 Task: Find an Airbnb in Itapetinga, Brazil for 7 guests from 10th to 15th July, with 4 bedrooms, 7 beds, 4 bathrooms, WiFi, free parking, TV, and a price range of ₹10,000 to ₹15,000.
Action: Mouse moved to (578, 91)
Screenshot: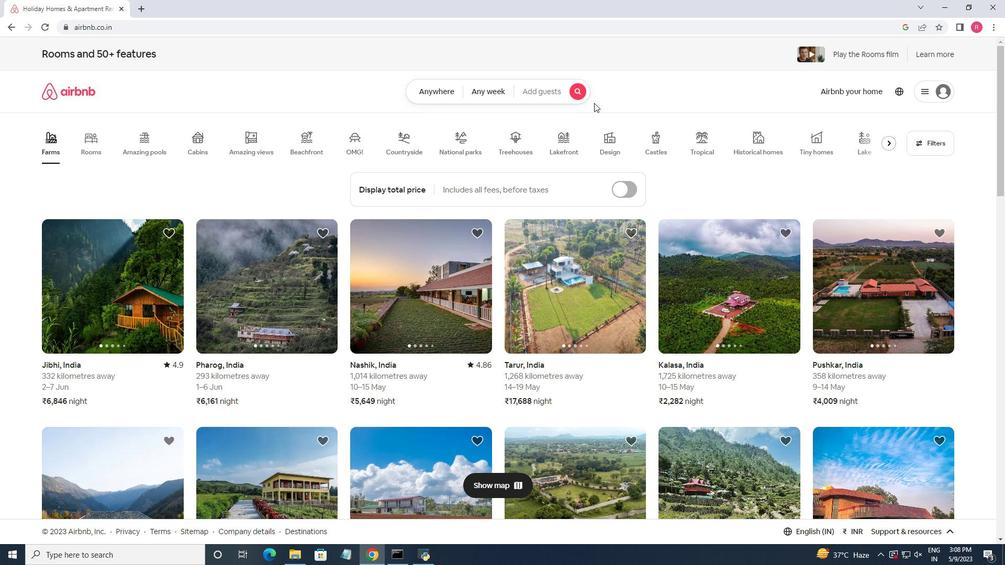 
Action: Mouse pressed left at (578, 91)
Screenshot: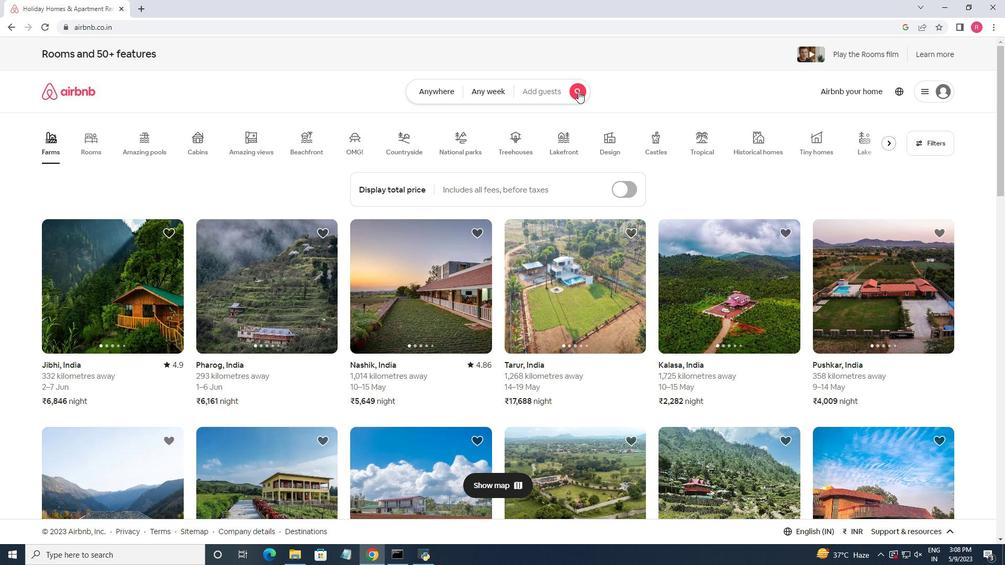 
Action: Mouse moved to (364, 130)
Screenshot: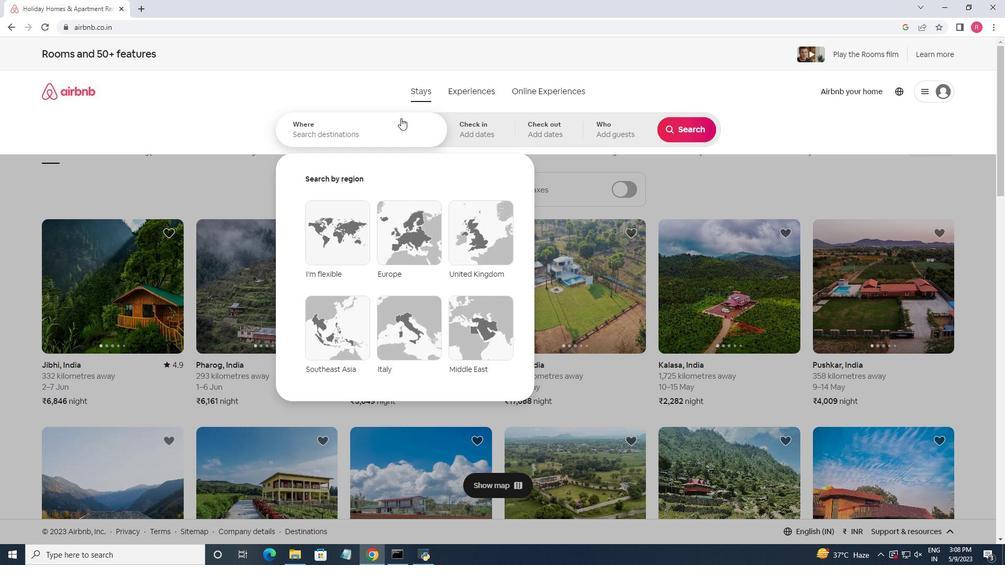 
Action: Mouse pressed left at (364, 130)
Screenshot: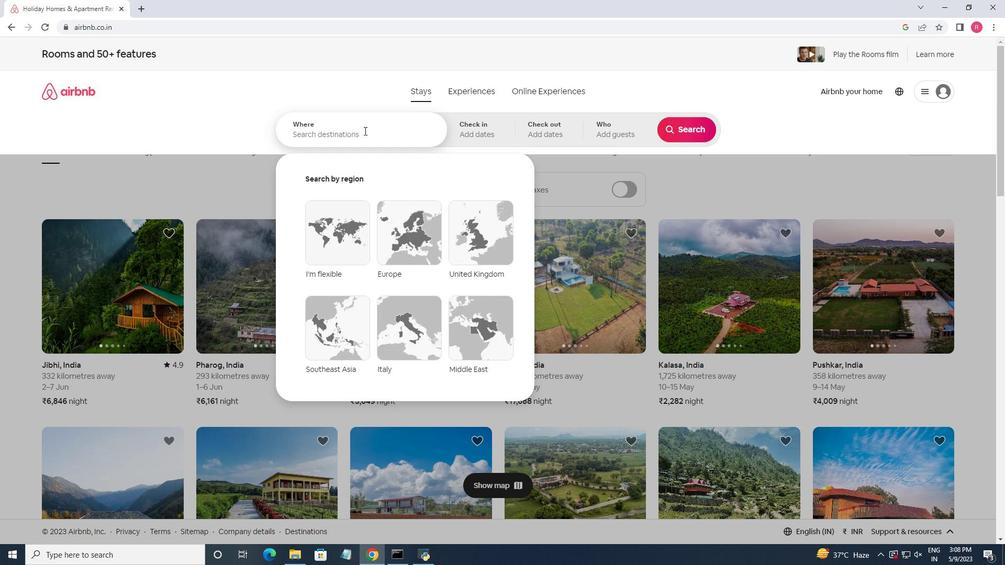 
Action: Key pressed <Key.shift><Key.shift><Key.shift><Key.shift><Key.shift><Key.shift><Key.shift><Key.shift><Key.shift><Key.shift><Key.shift><Key.shift><Key.shift><Key.shift><Key.shift><Key.shift><Key.shift>Itapetinga,<Key.space><Key.shift>Brazil
Screenshot: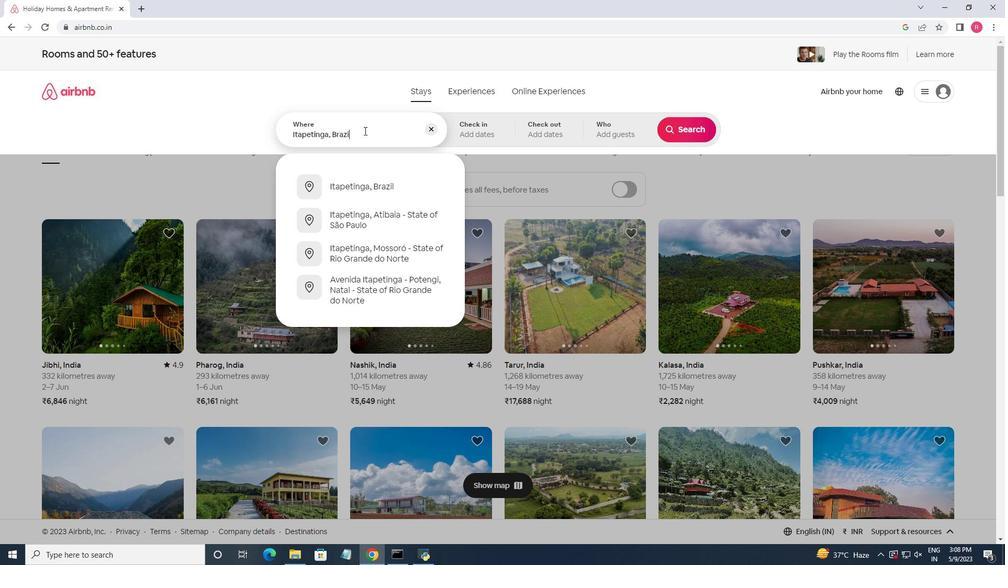 
Action: Mouse moved to (370, 182)
Screenshot: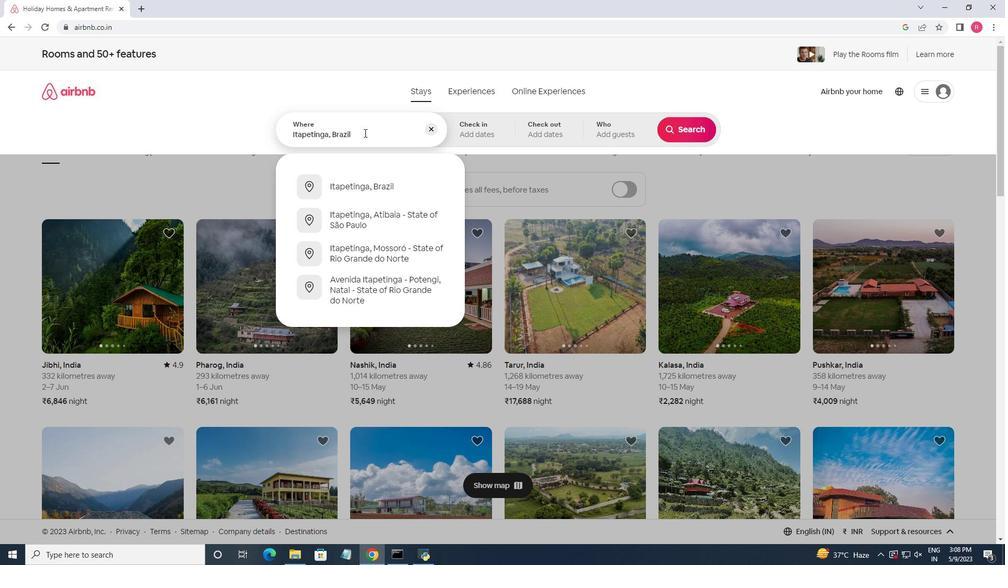 
Action: Mouse pressed left at (370, 182)
Screenshot: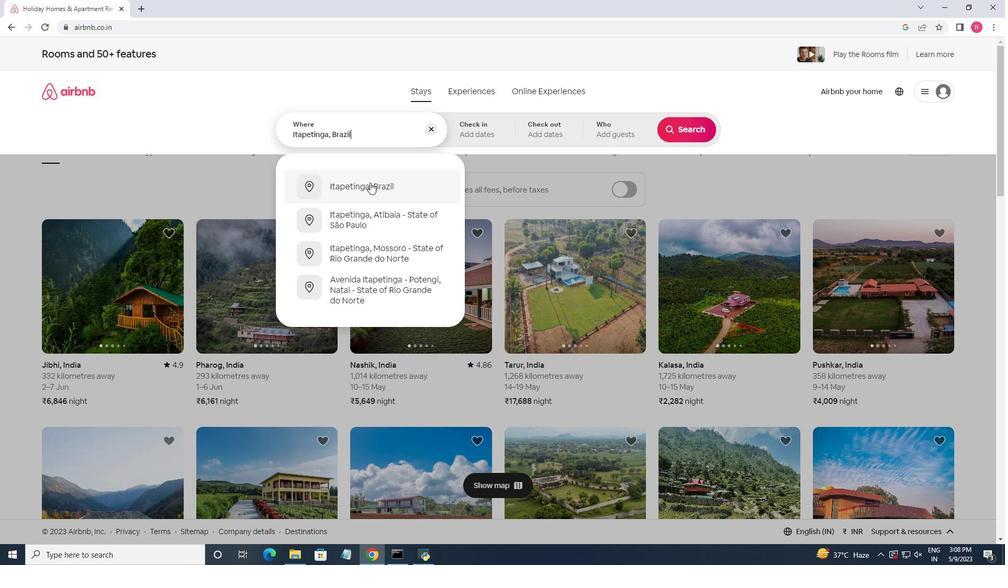 
Action: Mouse moved to (678, 215)
Screenshot: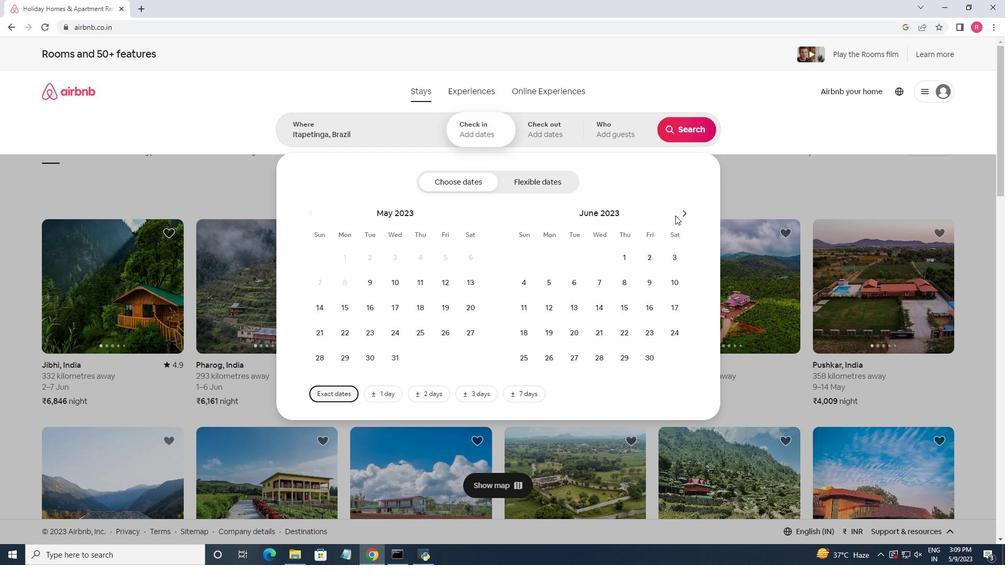 
Action: Mouse pressed left at (678, 215)
Screenshot: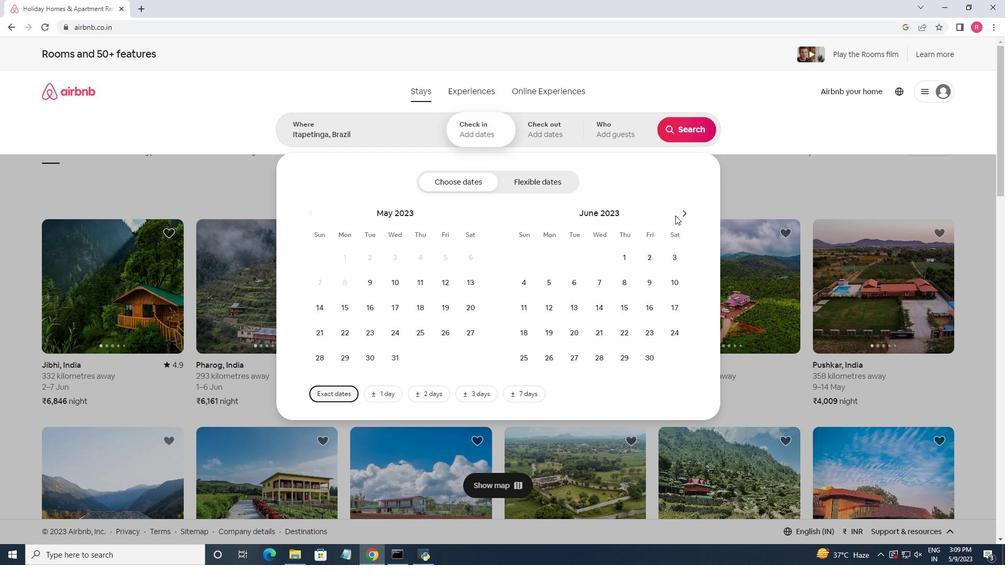 
Action: Mouse moved to (547, 311)
Screenshot: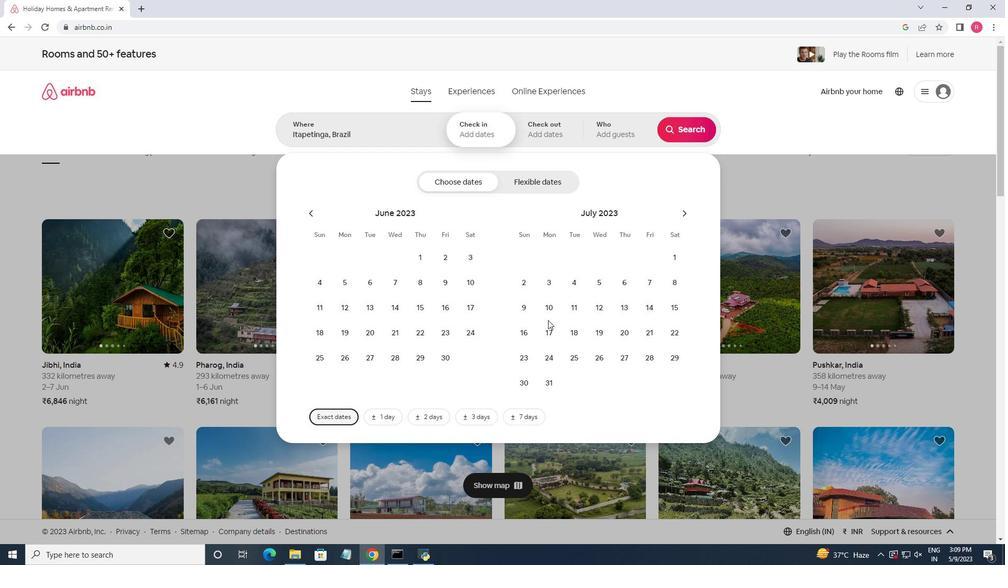 
Action: Mouse pressed left at (547, 311)
Screenshot: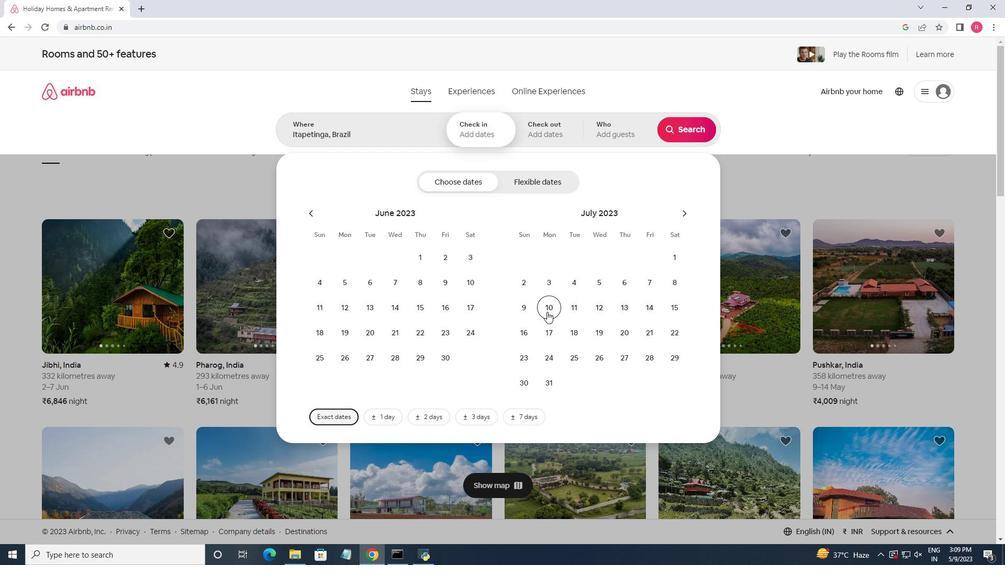 
Action: Mouse moved to (668, 305)
Screenshot: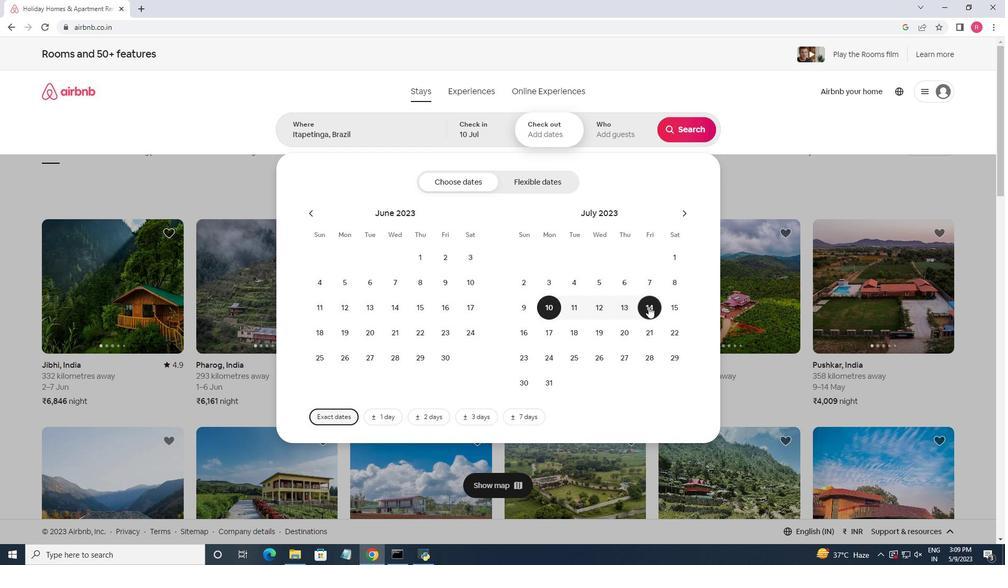 
Action: Mouse pressed left at (668, 305)
Screenshot: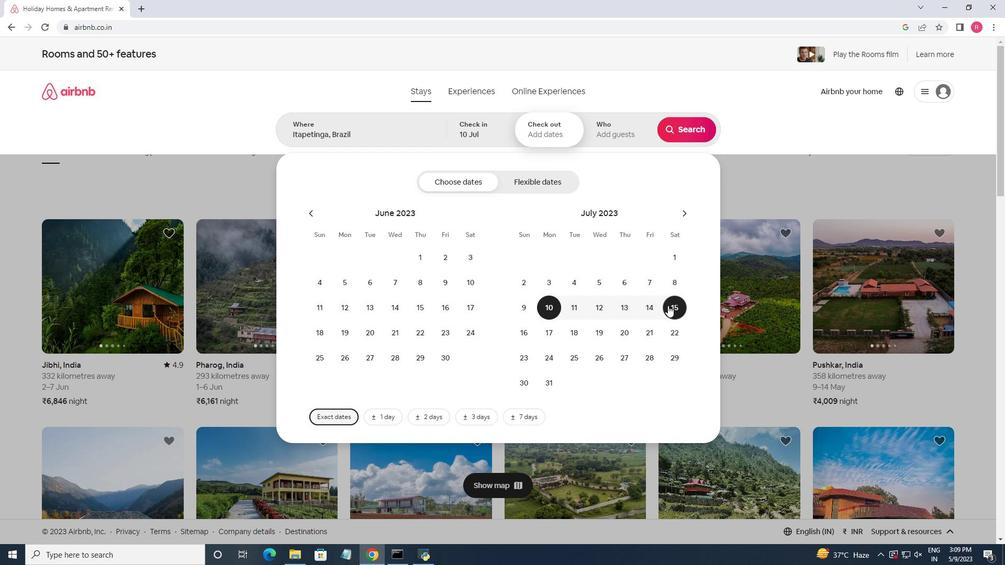 
Action: Mouse moved to (616, 134)
Screenshot: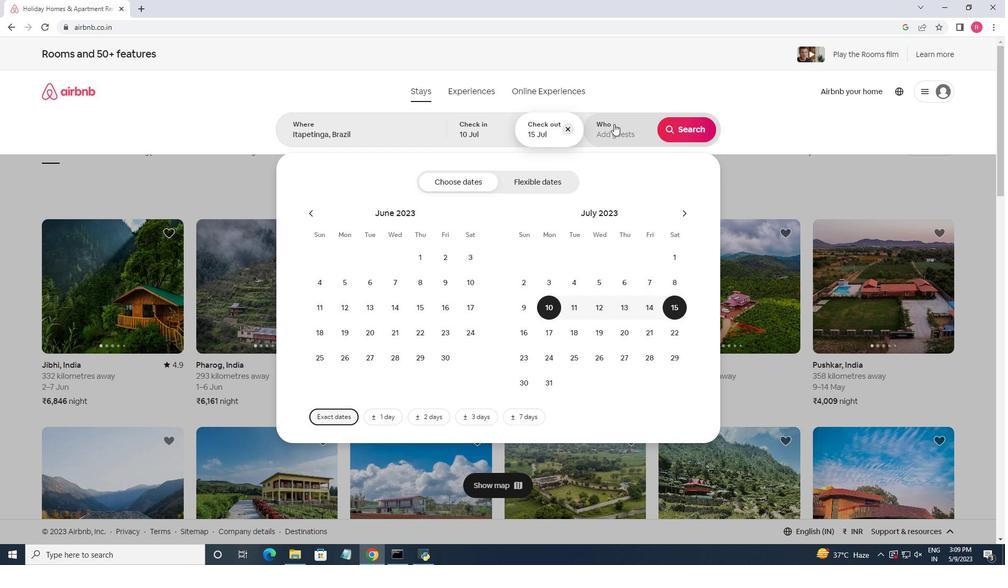 
Action: Mouse pressed left at (616, 134)
Screenshot: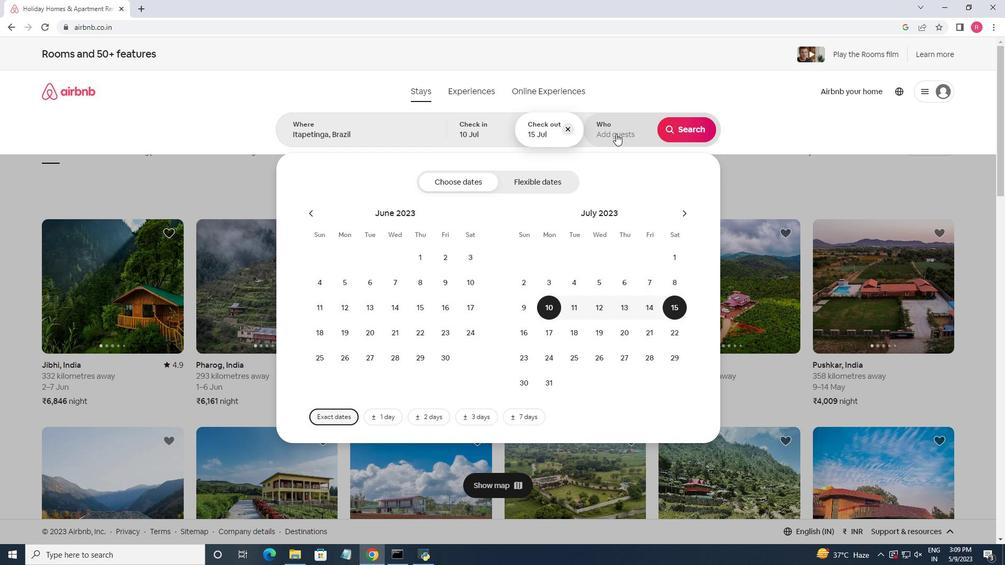 
Action: Mouse moved to (685, 187)
Screenshot: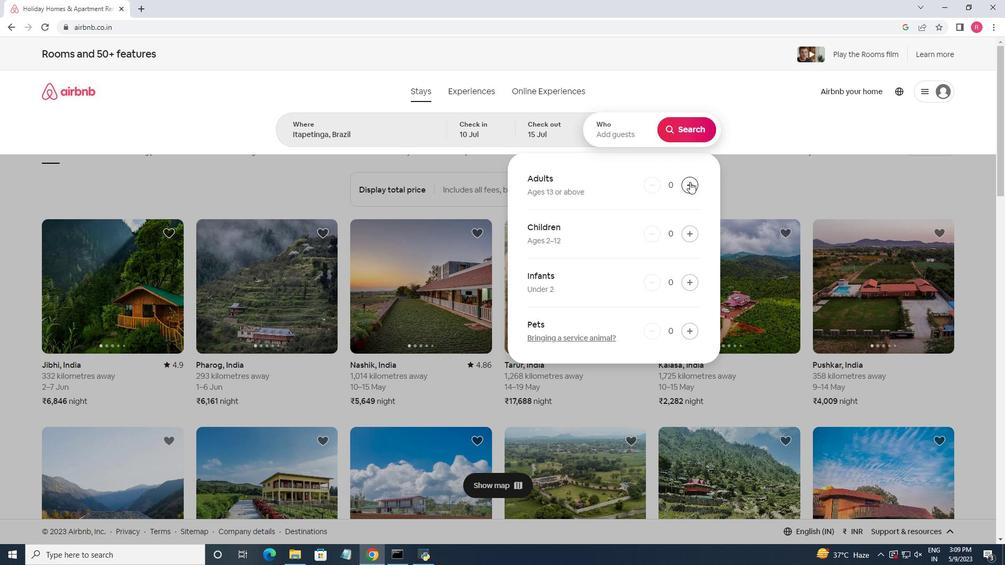 
Action: Mouse pressed left at (685, 187)
Screenshot: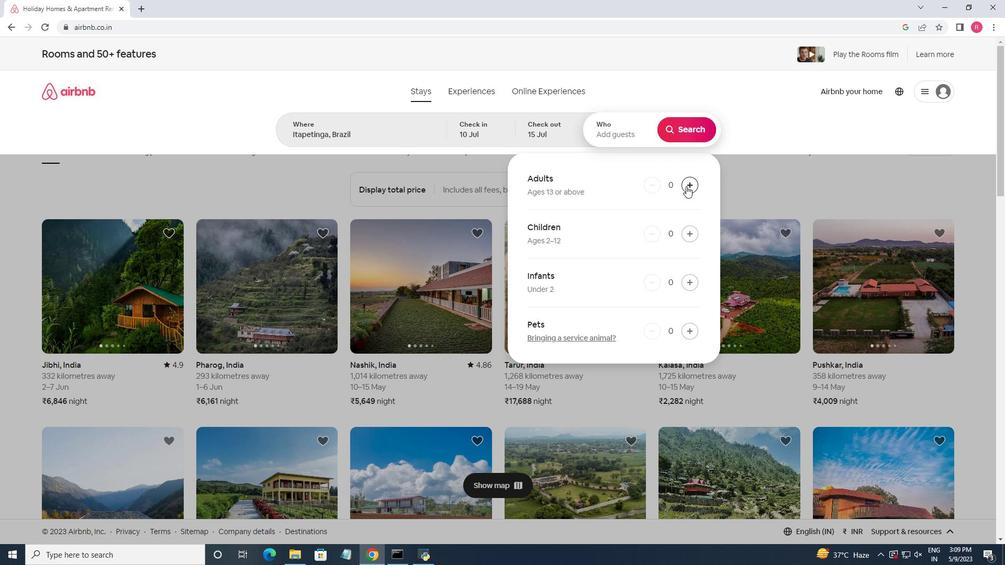 
Action: Mouse pressed left at (685, 187)
Screenshot: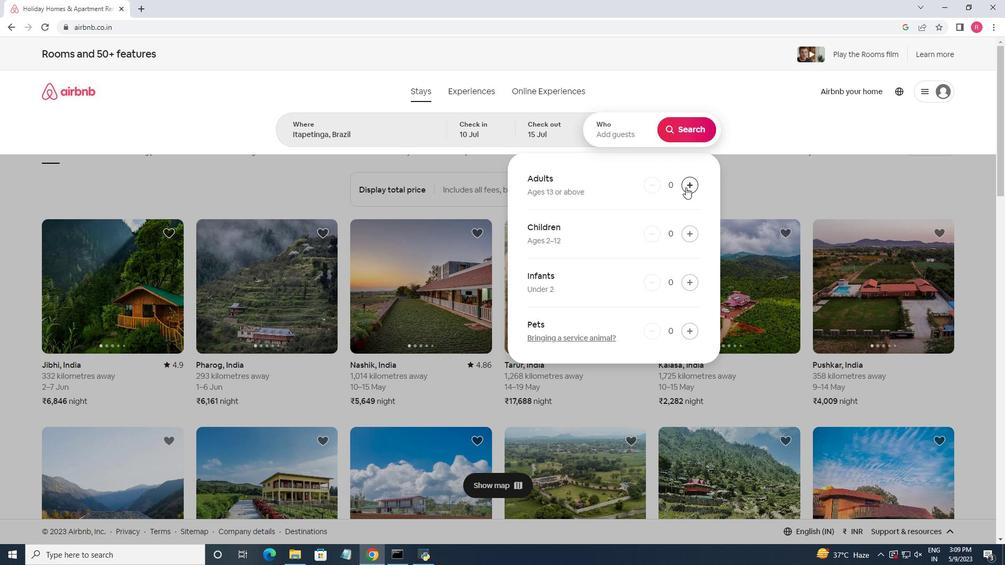 
Action: Mouse pressed left at (685, 187)
Screenshot: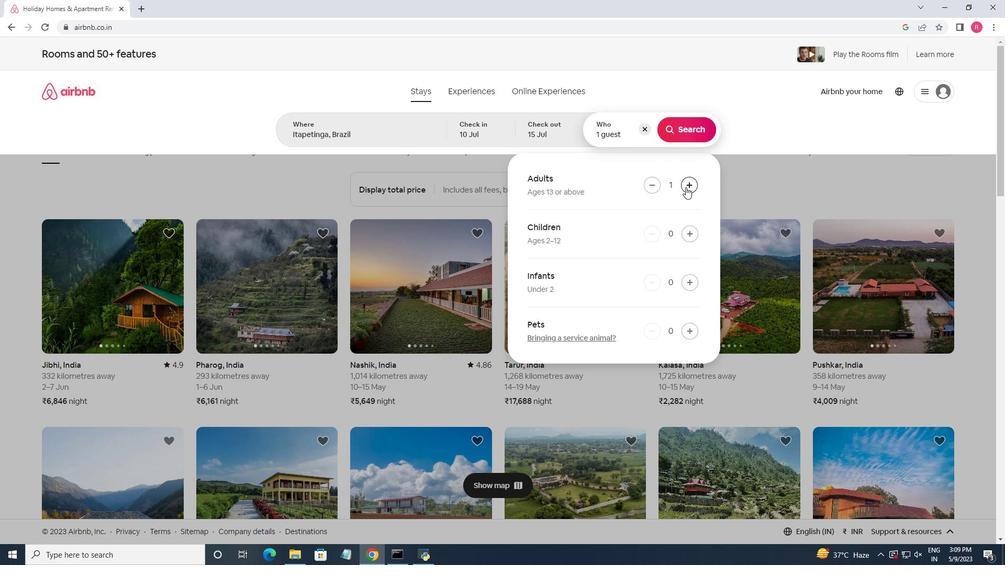 
Action: Mouse pressed left at (685, 187)
Screenshot: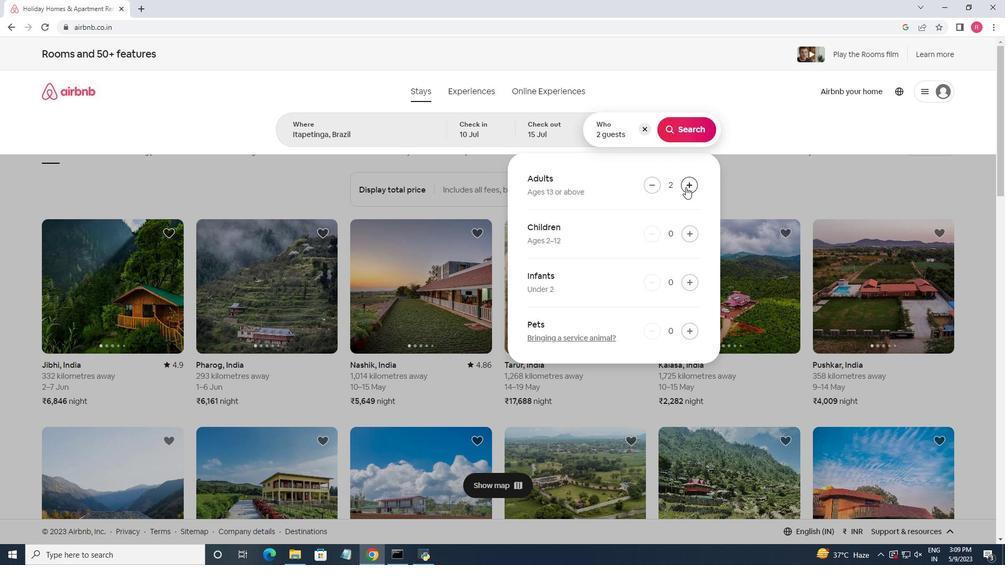 
Action: Mouse pressed left at (685, 187)
Screenshot: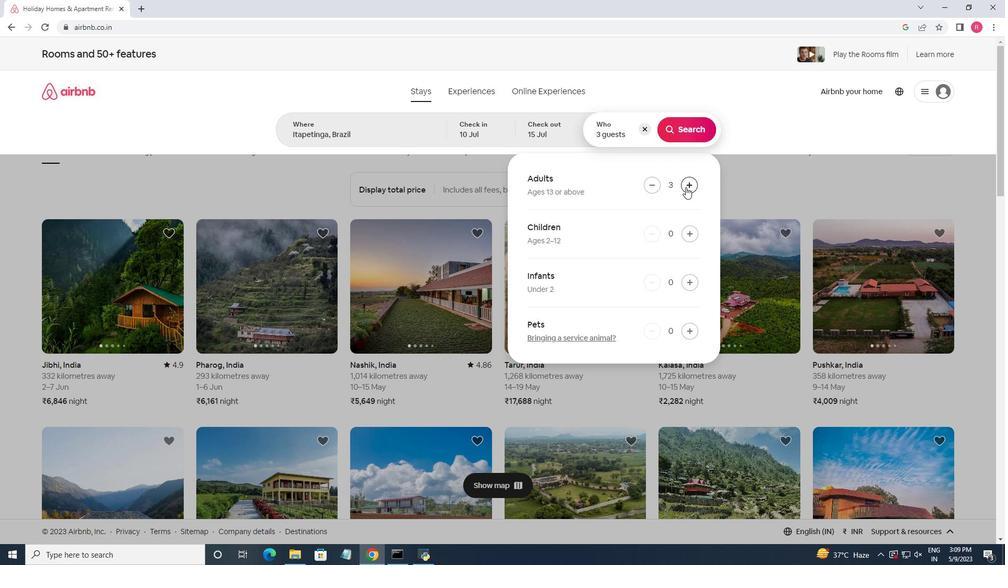 
Action: Mouse pressed left at (685, 187)
Screenshot: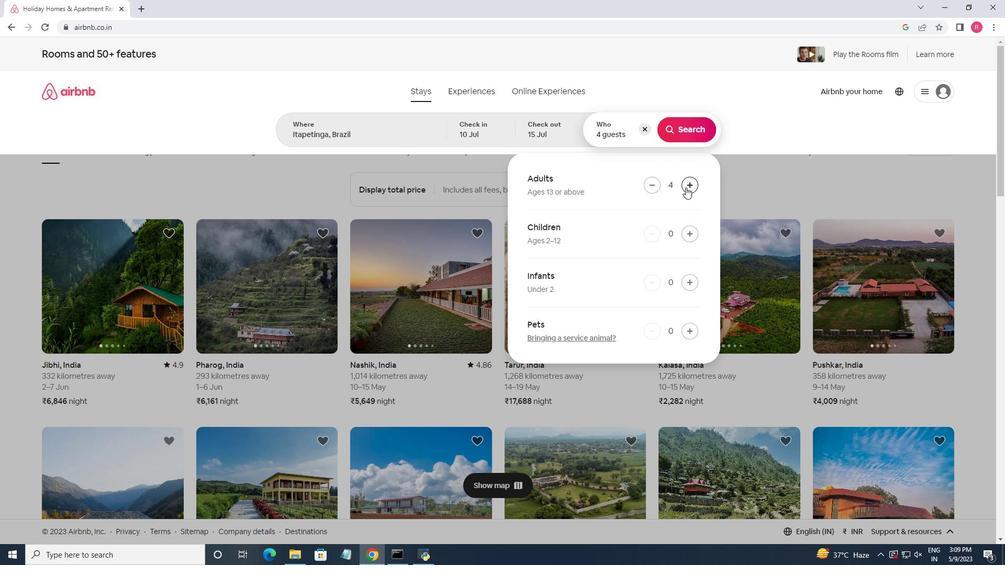 
Action: Mouse pressed left at (685, 187)
Screenshot: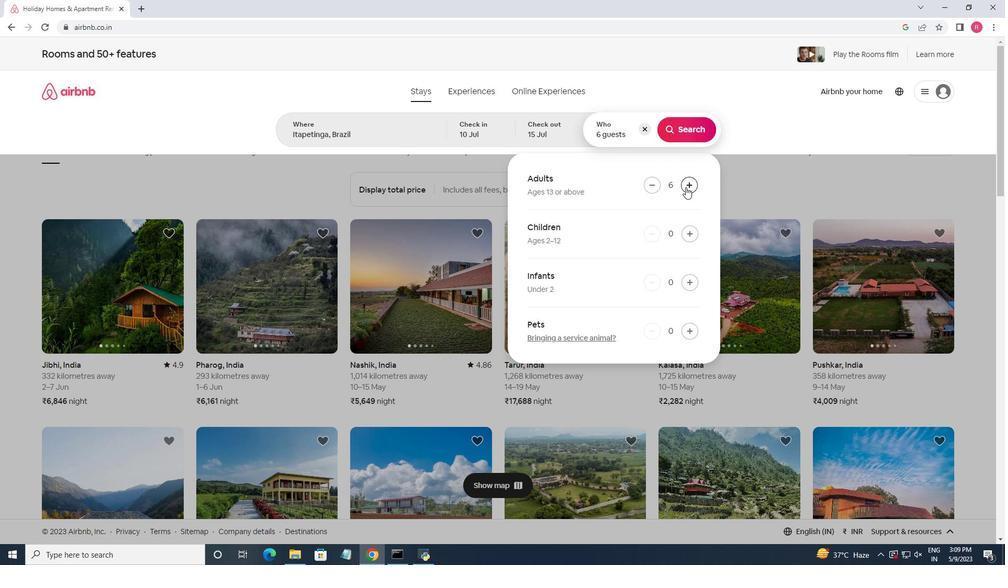 
Action: Mouse moved to (692, 136)
Screenshot: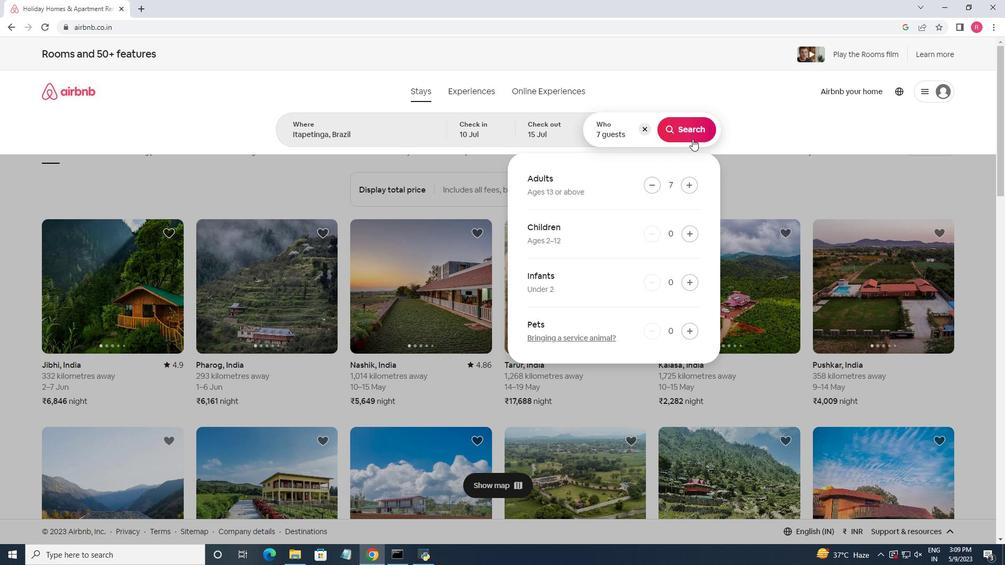 
Action: Mouse pressed left at (692, 136)
Screenshot: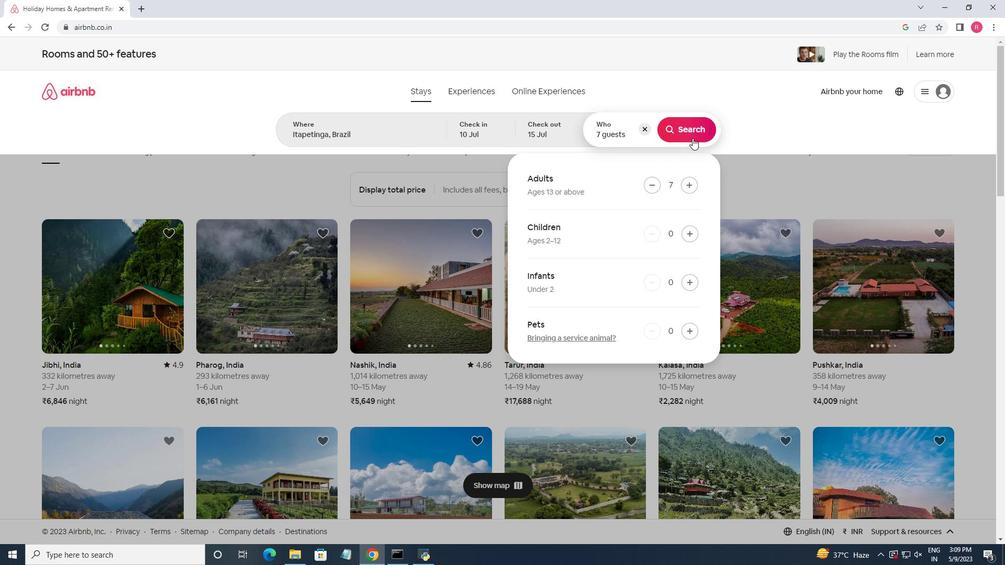 
Action: Mouse moved to (973, 101)
Screenshot: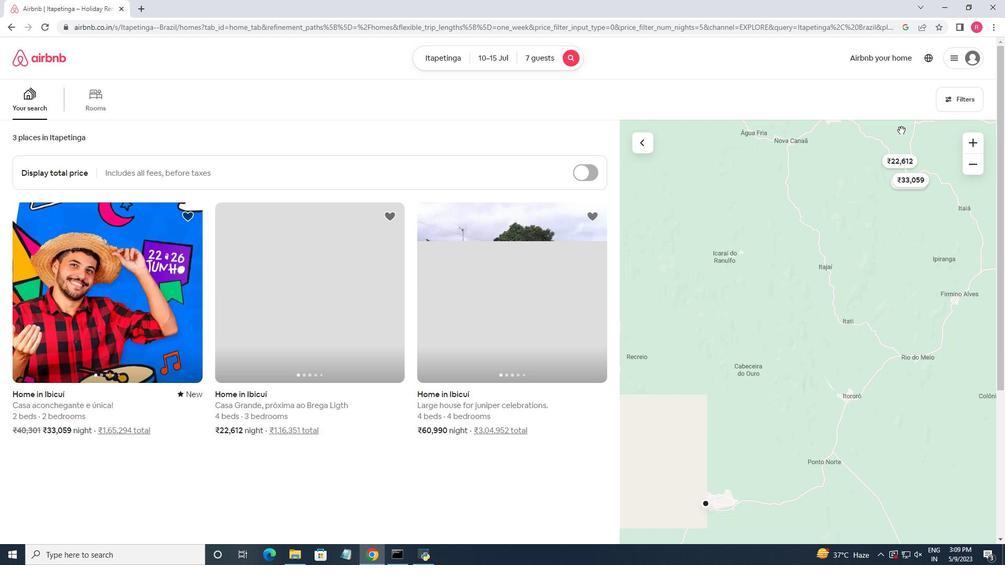 
Action: Mouse pressed left at (973, 101)
Screenshot: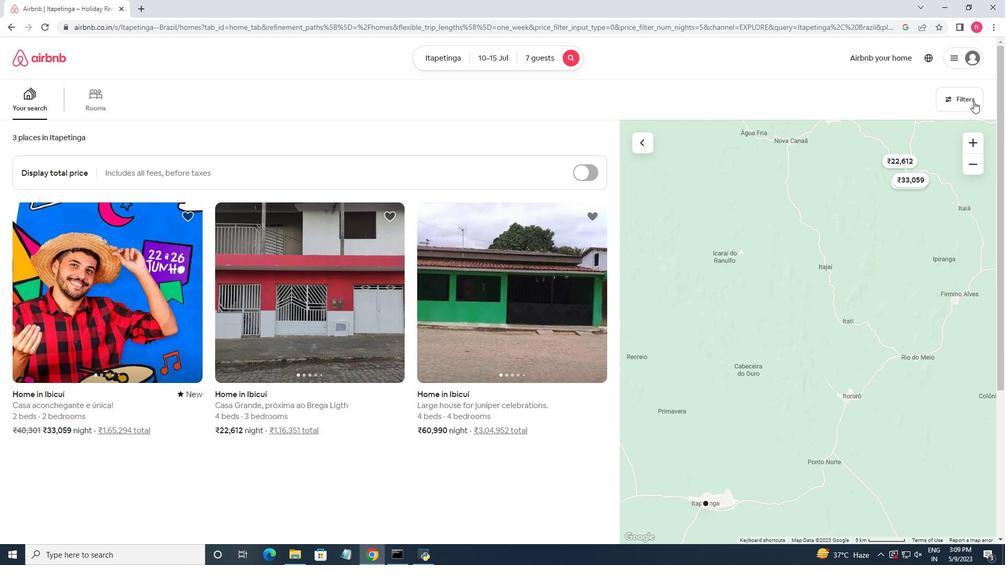 
Action: Mouse moved to (400, 349)
Screenshot: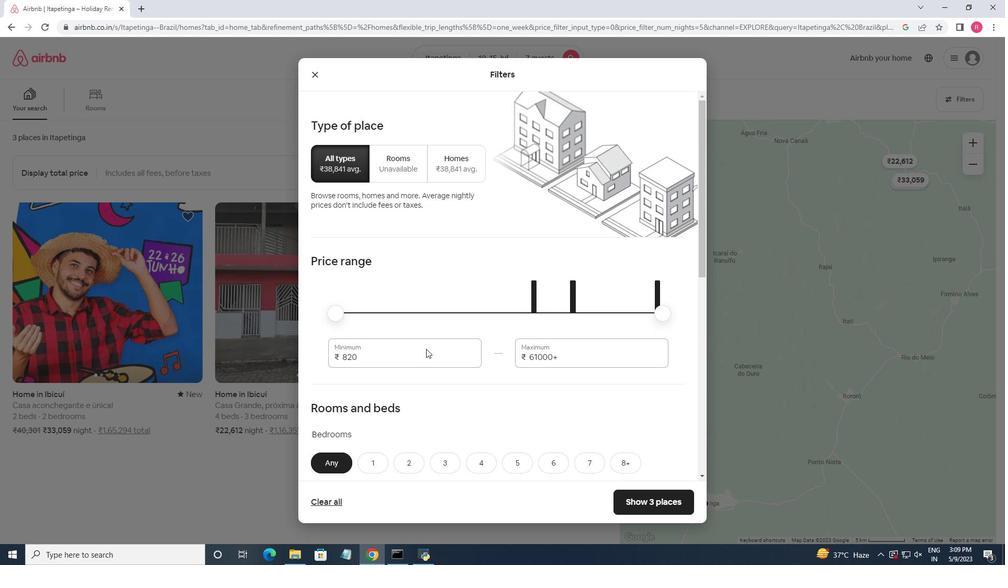 
Action: Mouse pressed left at (400, 349)
Screenshot: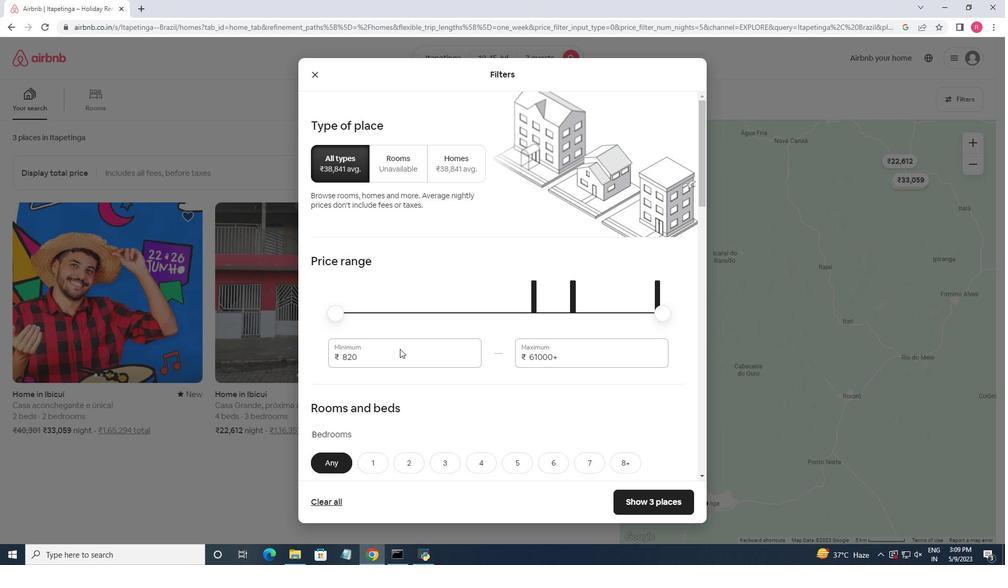 
Action: Mouse pressed left at (400, 349)
Screenshot: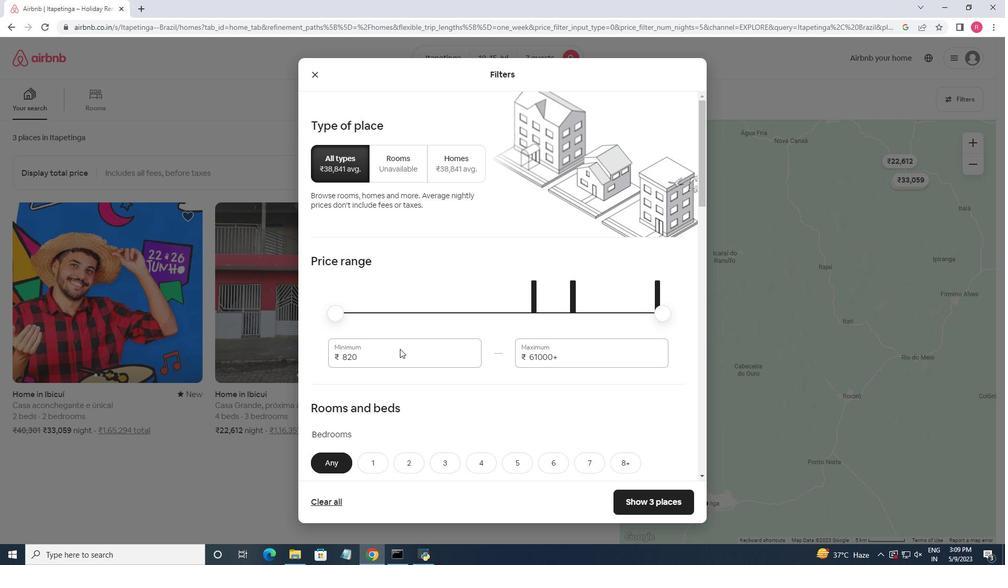 
Action: Key pressed 1000<Key.backspace><Key.backspace><Key.backspace><Key.backspace><Key.backspace><Key.backspace><Key.backspace><Key.backspace><Key.backspace><Key.backspace><Key.backspace><Key.backspace>10000<Key.tab>150000<Key.backspace>
Screenshot: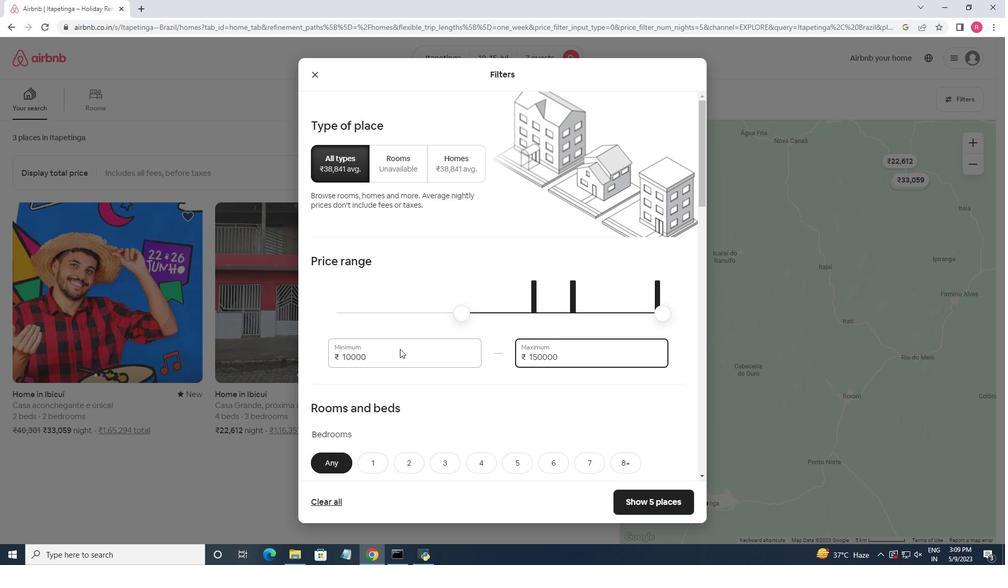 
Action: Mouse moved to (485, 317)
Screenshot: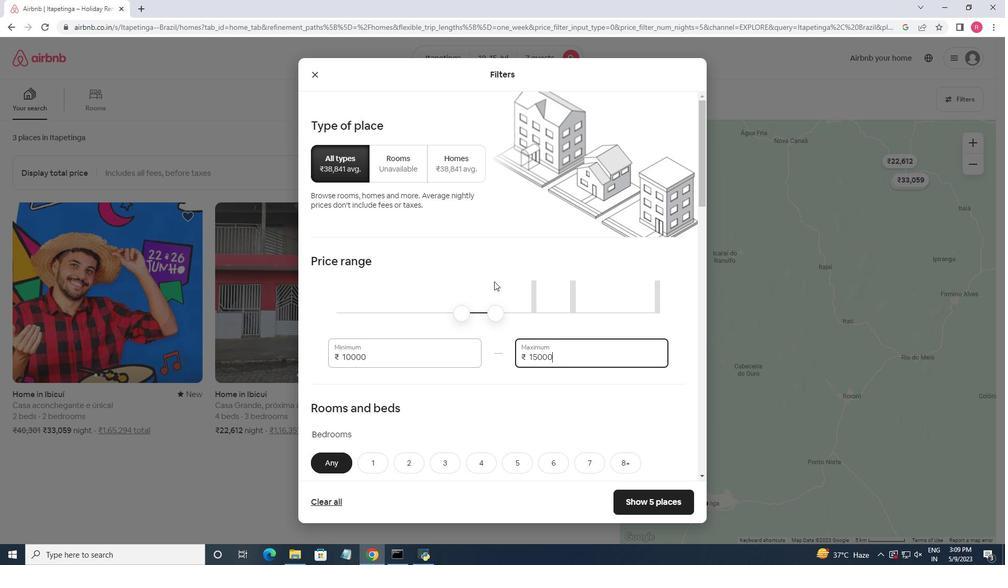 
Action: Mouse scrolled (485, 316) with delta (0, 0)
Screenshot: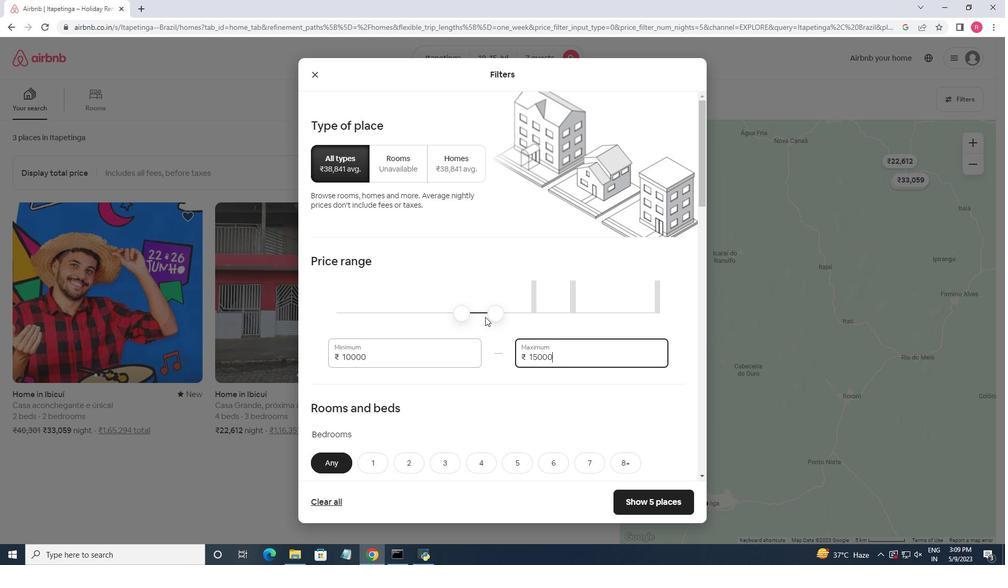 
Action: Mouse moved to (484, 318)
Screenshot: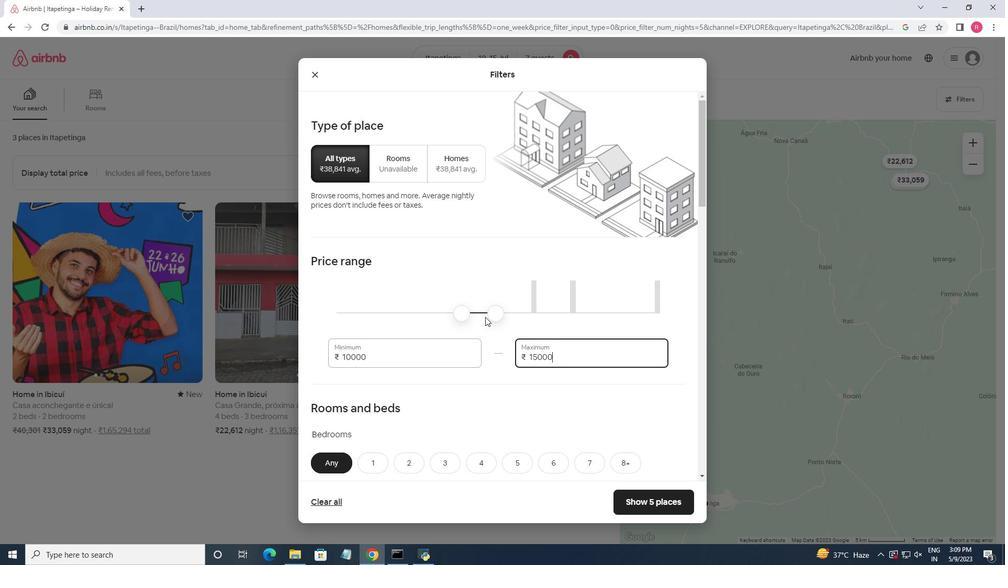 
Action: Mouse scrolled (484, 317) with delta (0, 0)
Screenshot: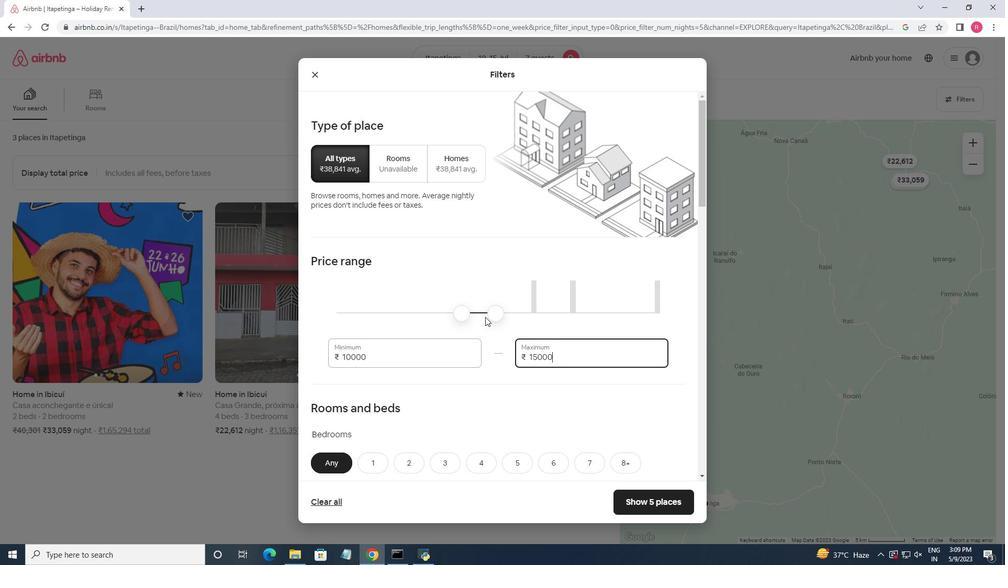 
Action: Mouse moved to (484, 360)
Screenshot: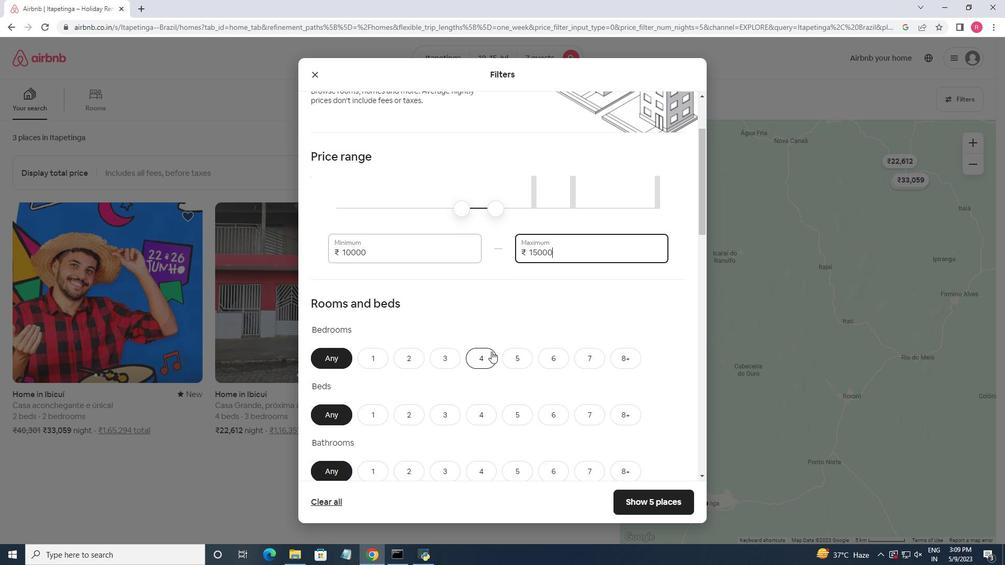 
Action: Mouse pressed left at (484, 360)
Screenshot: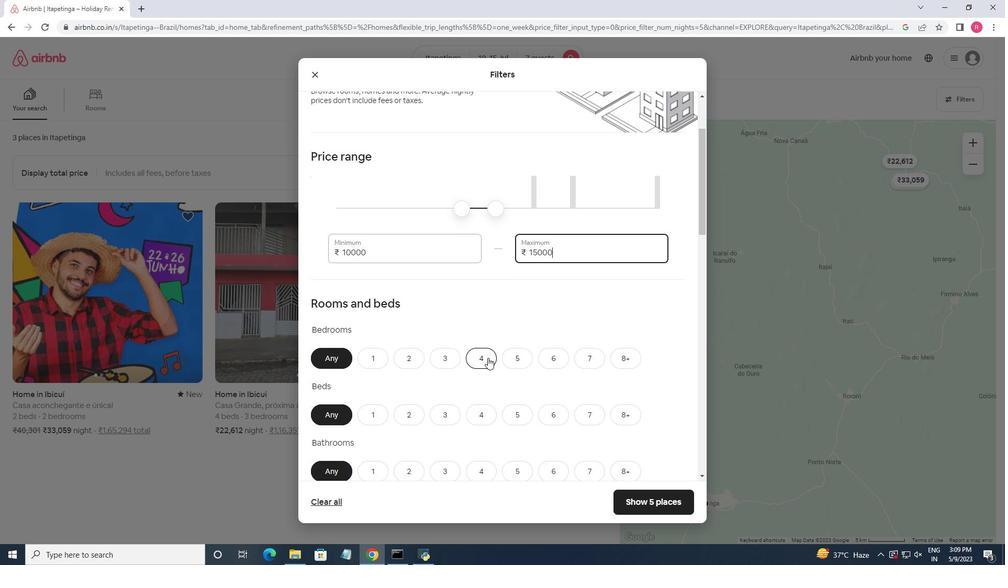 
Action: Mouse moved to (585, 415)
Screenshot: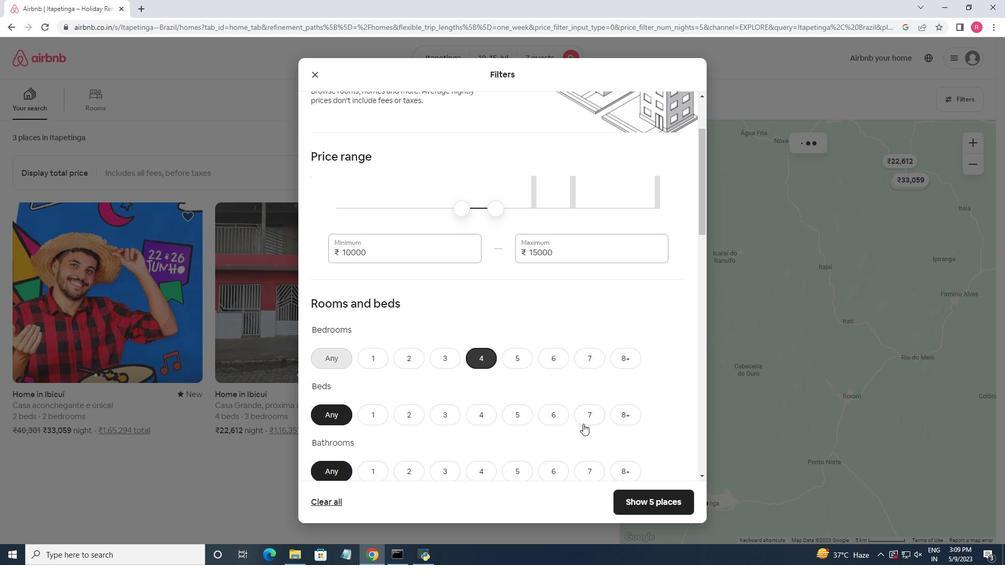 
Action: Mouse pressed left at (585, 415)
Screenshot: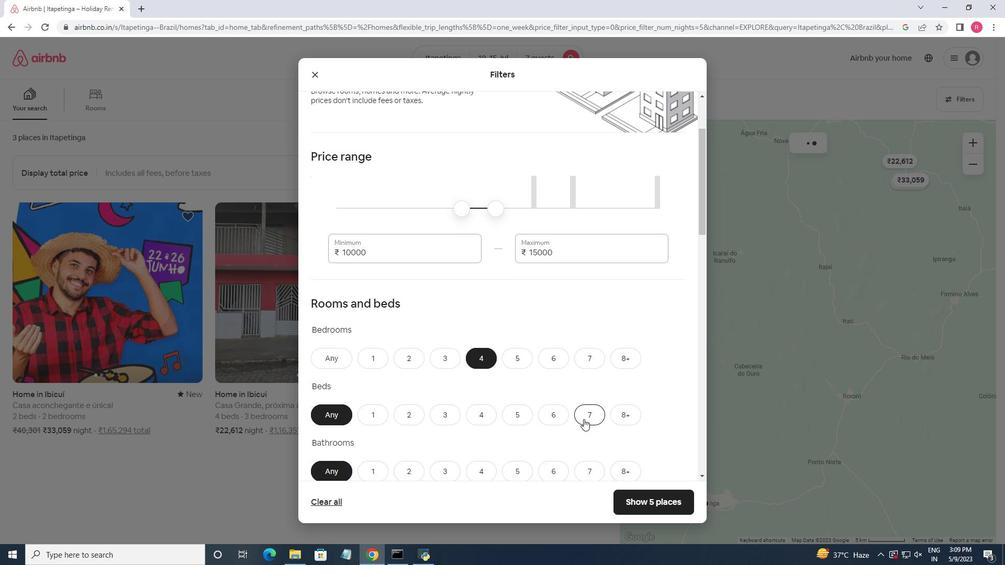 
Action: Mouse moved to (482, 472)
Screenshot: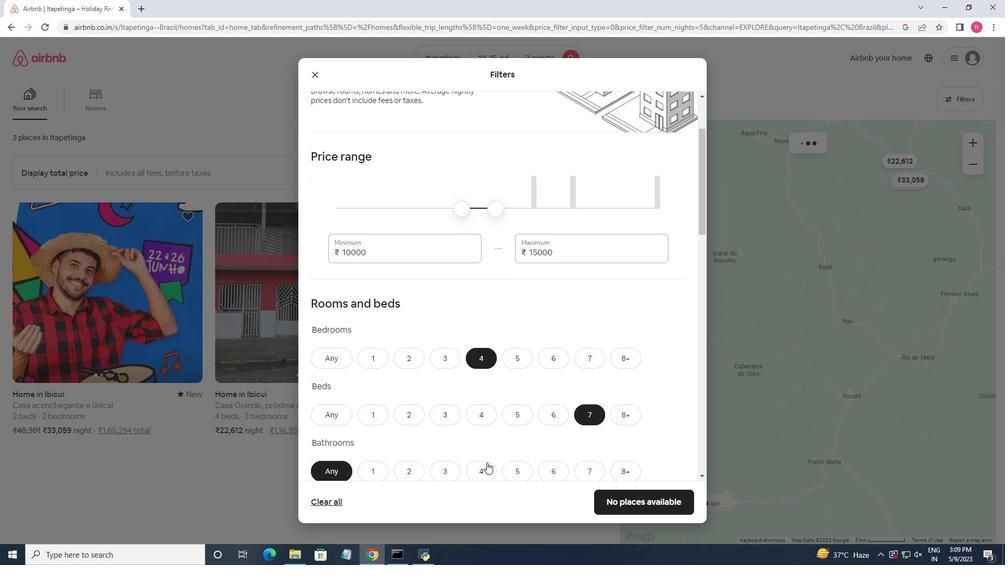 
Action: Mouse pressed left at (482, 472)
Screenshot: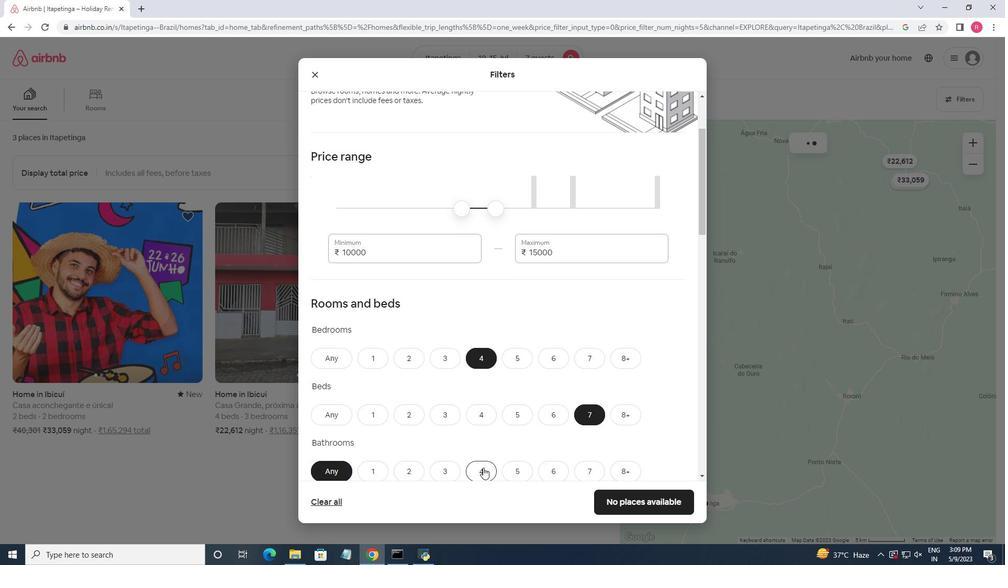
Action: Mouse moved to (524, 378)
Screenshot: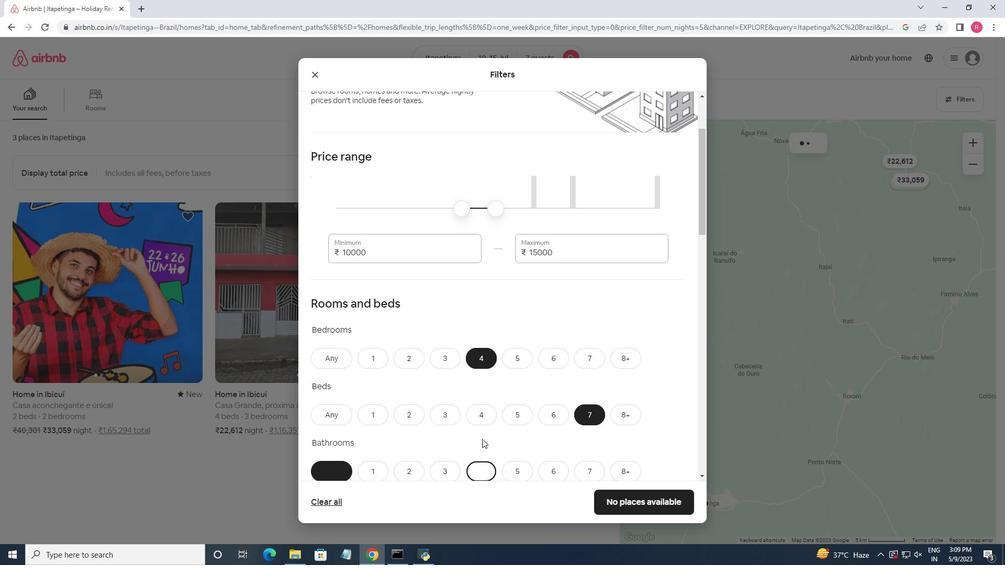 
Action: Mouse scrolled (524, 377) with delta (0, 0)
Screenshot: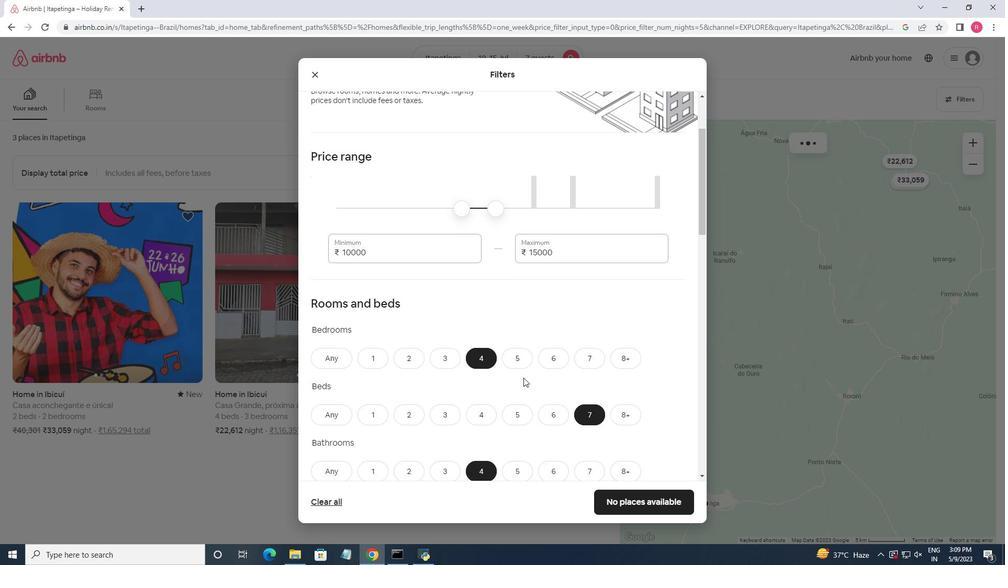 
Action: Mouse moved to (524, 378)
Screenshot: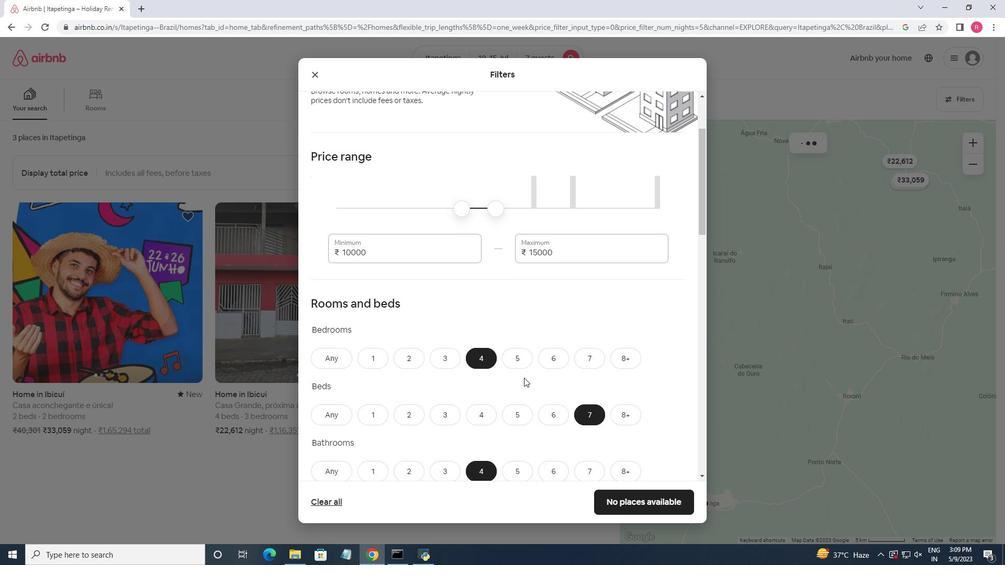
Action: Mouse scrolled (524, 377) with delta (0, 0)
Screenshot: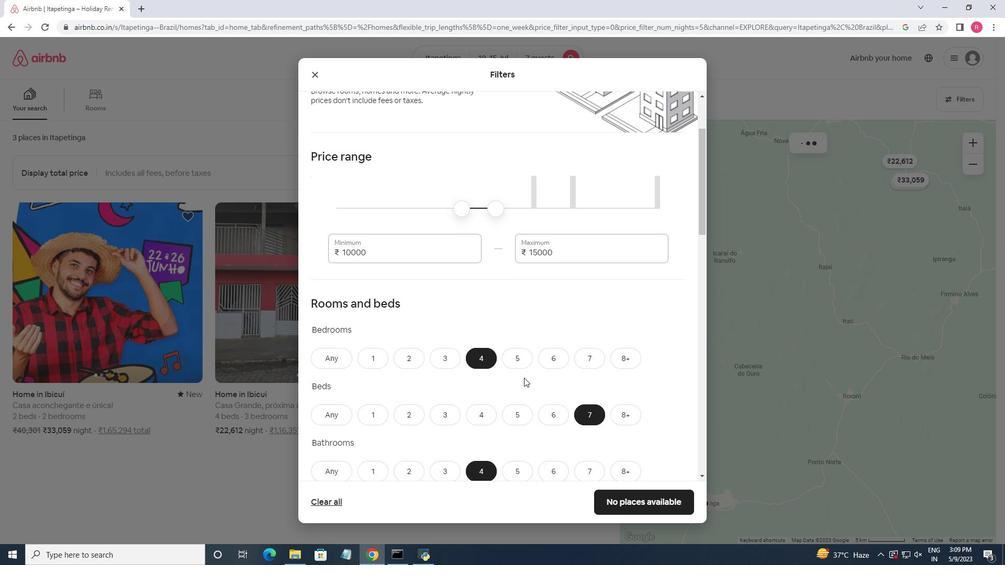 
Action: Mouse scrolled (524, 377) with delta (0, 0)
Screenshot: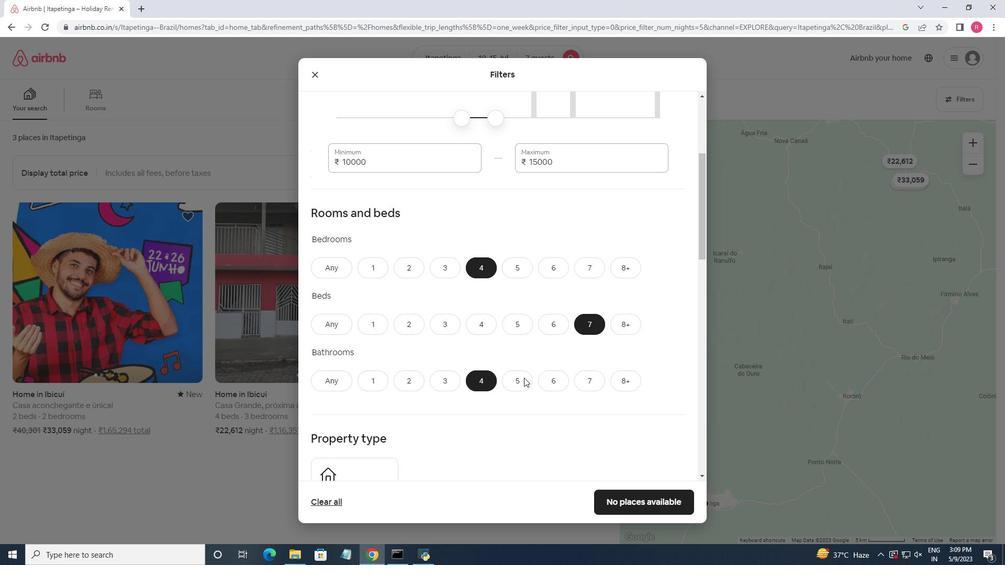 
Action: Mouse moved to (524, 379)
Screenshot: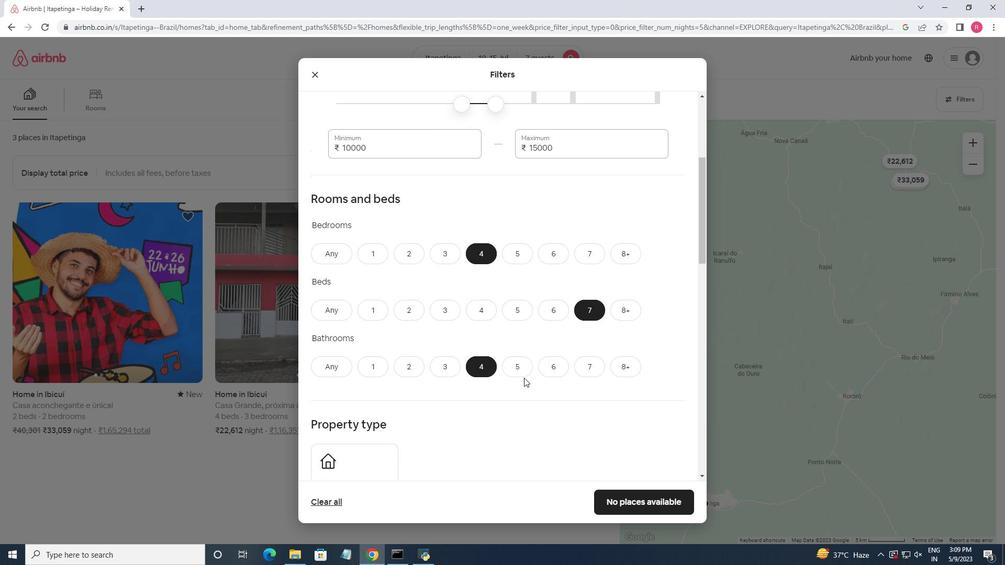
Action: Mouse scrolled (524, 379) with delta (0, 0)
Screenshot: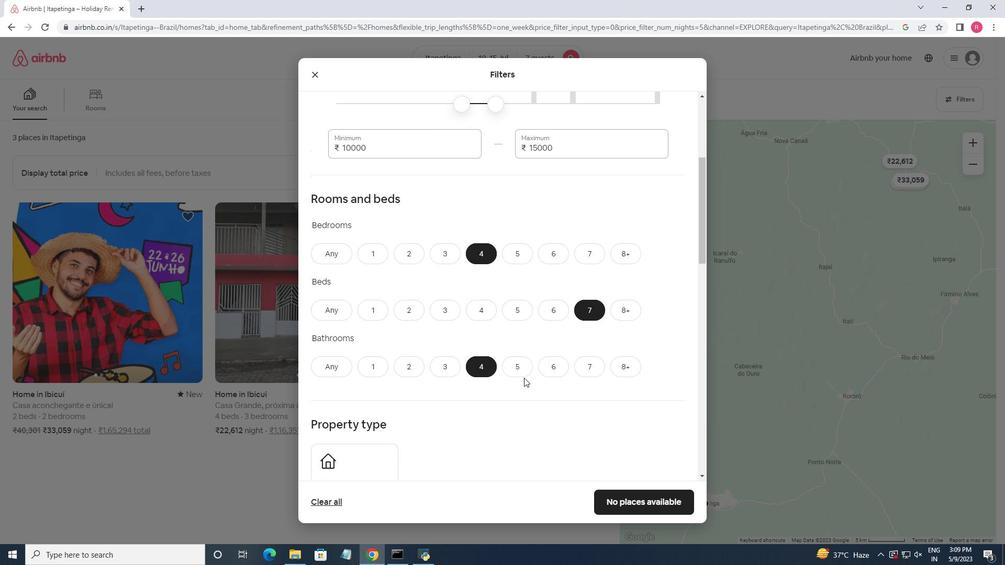 
Action: Mouse moved to (371, 380)
Screenshot: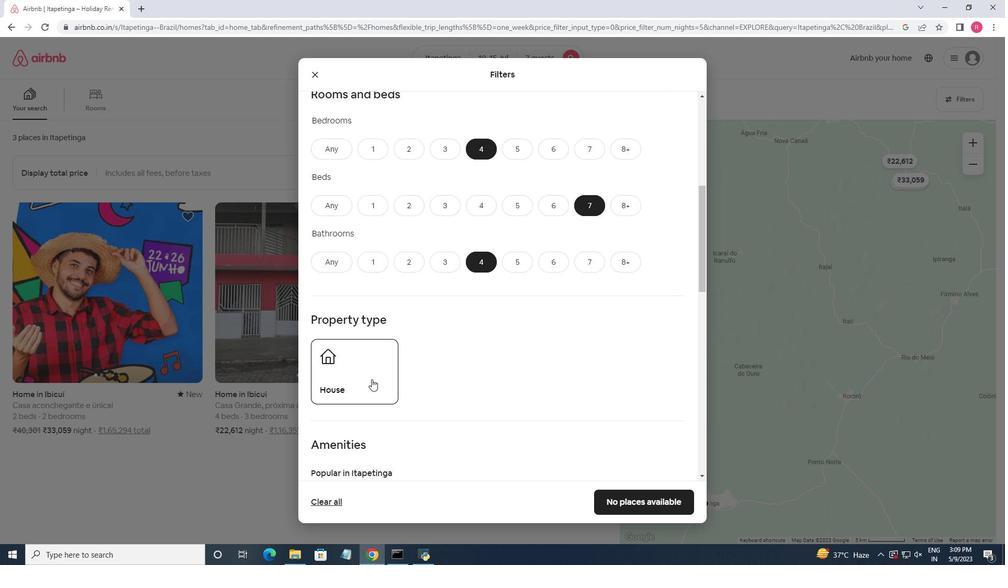 
Action: Mouse pressed left at (371, 380)
Screenshot: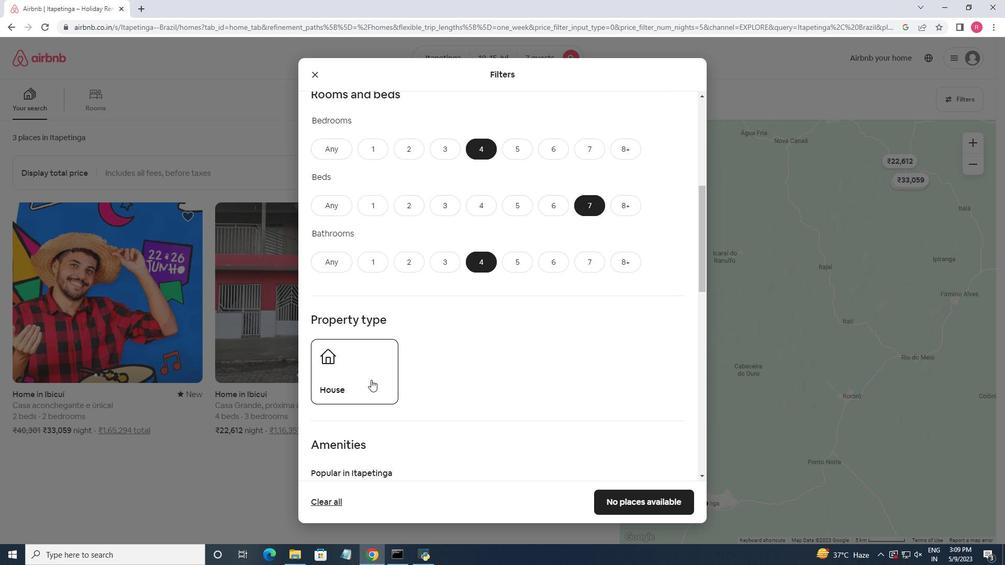 
Action: Mouse moved to (482, 348)
Screenshot: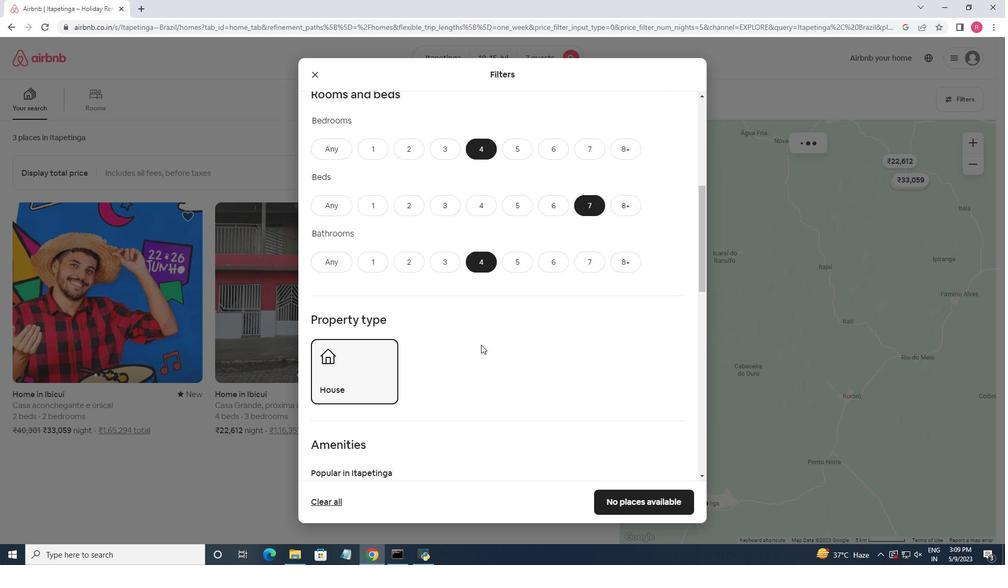 
Action: Mouse scrolled (482, 348) with delta (0, 0)
Screenshot: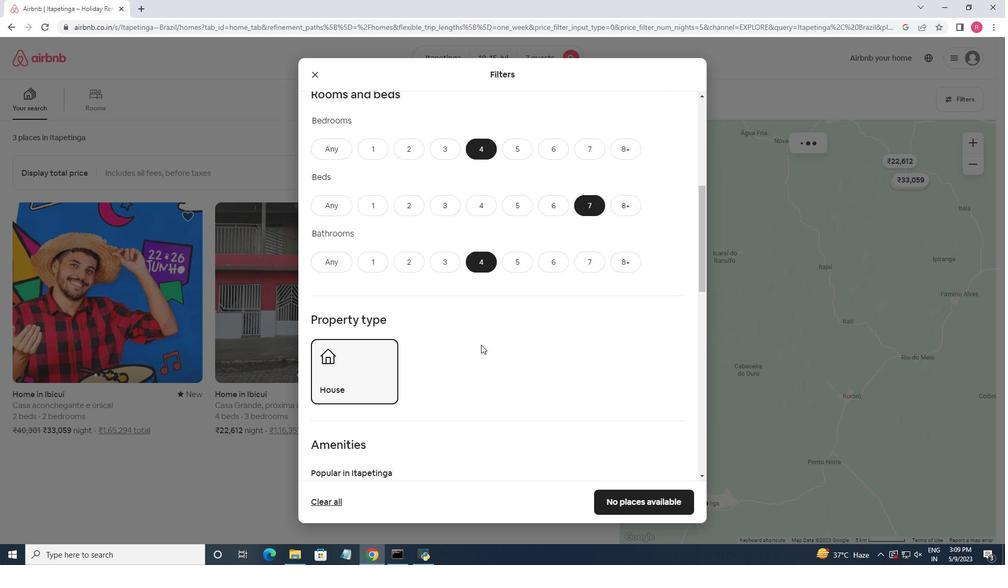 
Action: Mouse moved to (482, 349)
Screenshot: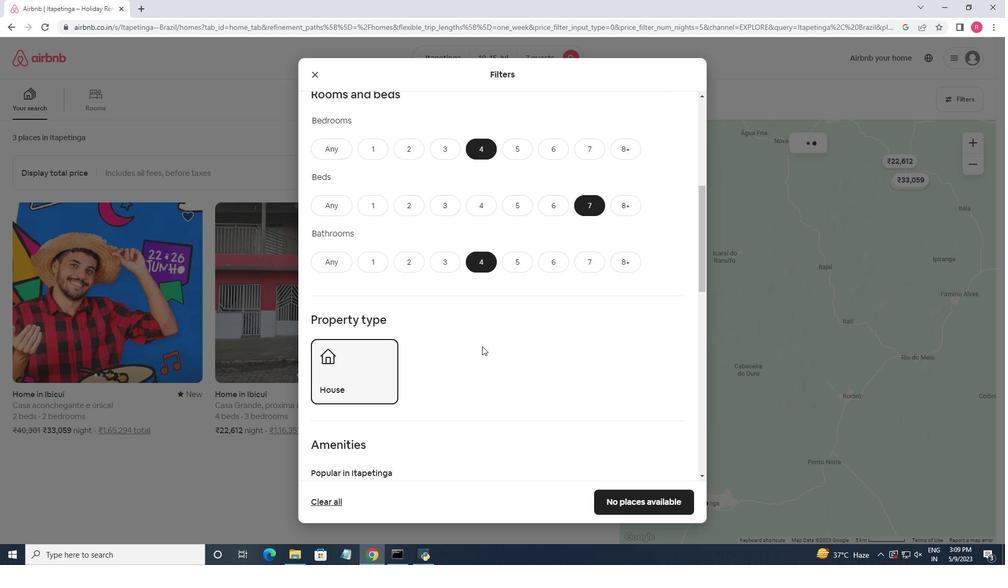 
Action: Mouse scrolled (482, 349) with delta (0, 0)
Screenshot: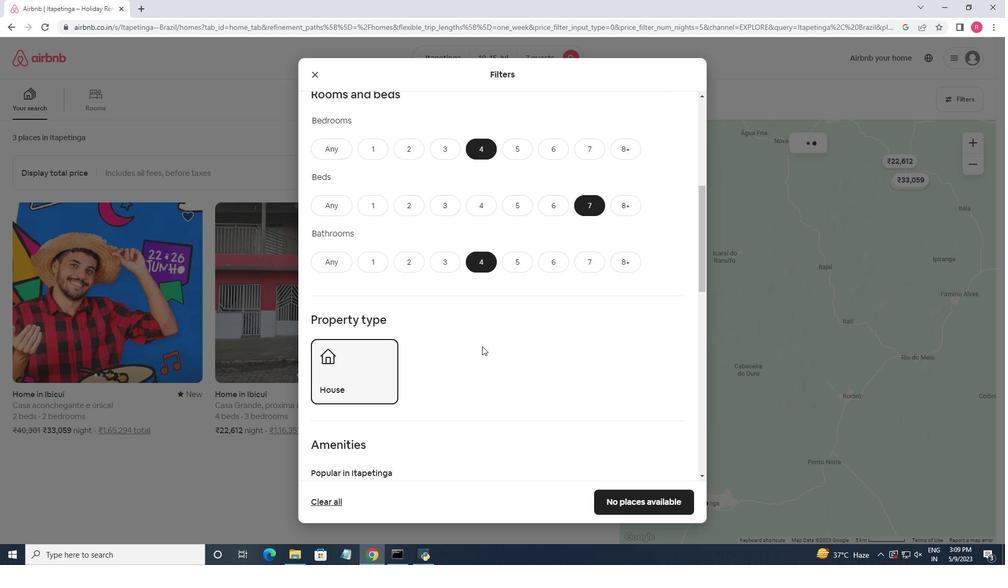 
Action: Mouse moved to (482, 349)
Screenshot: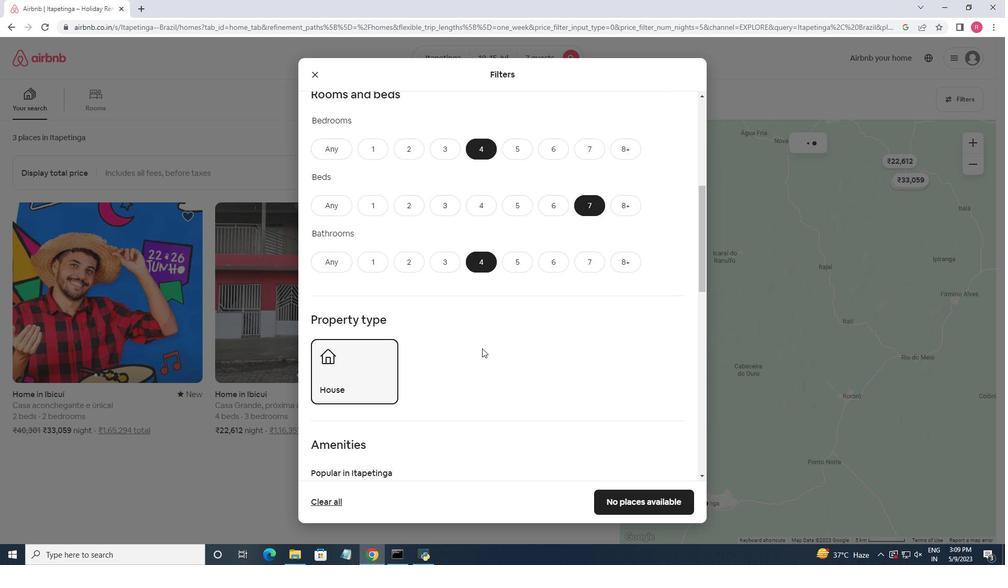 
Action: Mouse scrolled (482, 349) with delta (0, 0)
Screenshot: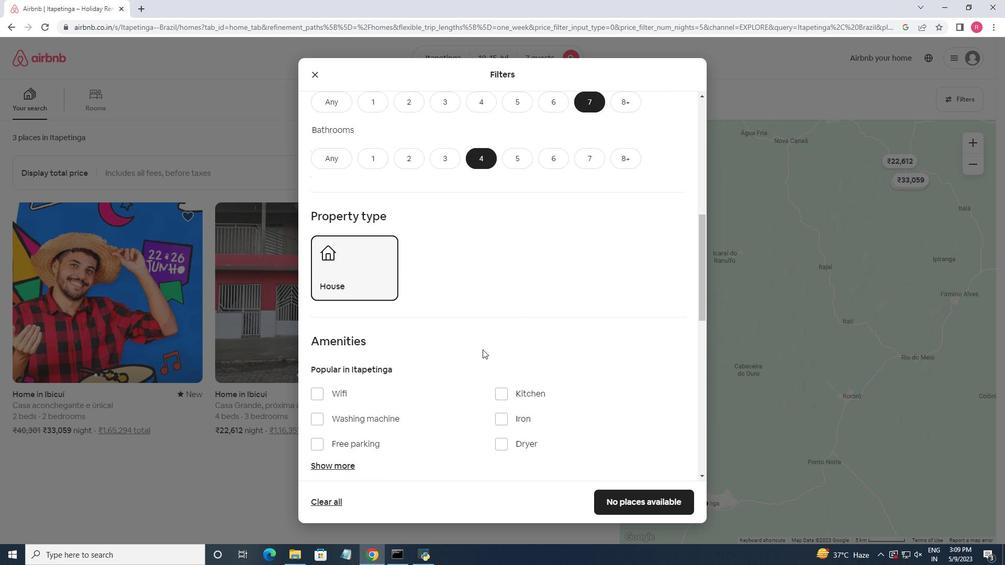 
Action: Mouse moved to (459, 354)
Screenshot: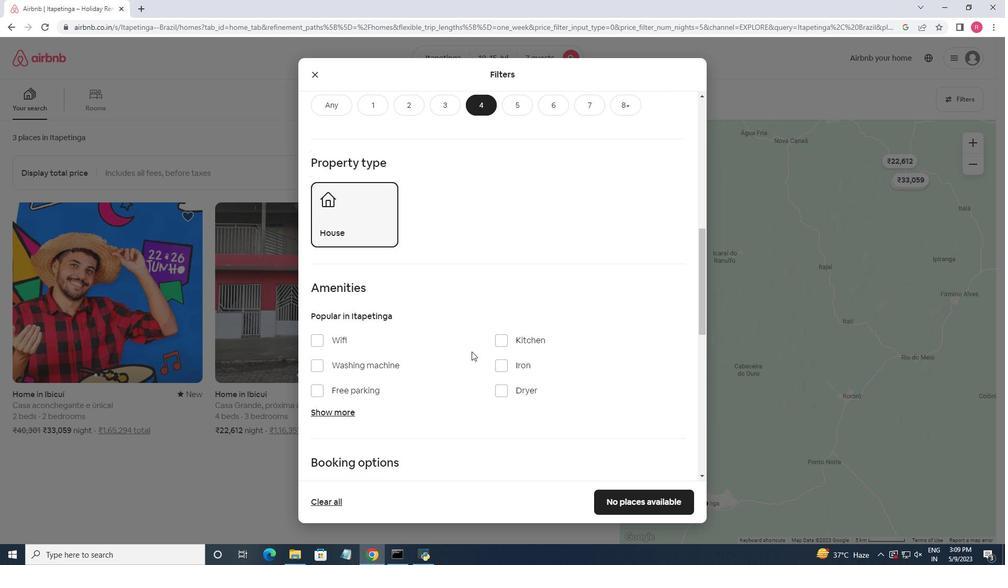 
Action: Mouse scrolled (459, 353) with delta (0, 0)
Screenshot: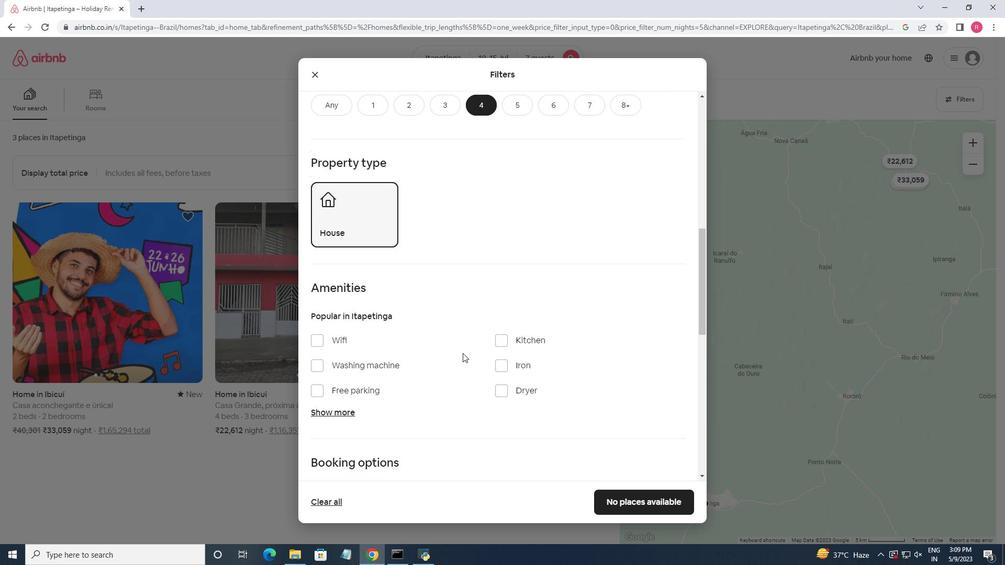 
Action: Mouse moved to (322, 291)
Screenshot: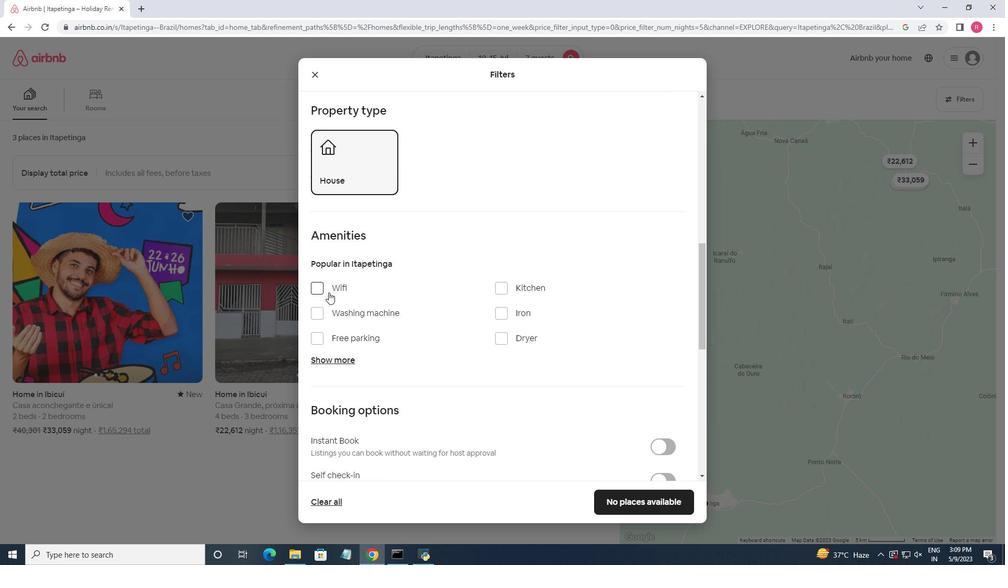 
Action: Mouse pressed left at (322, 291)
Screenshot: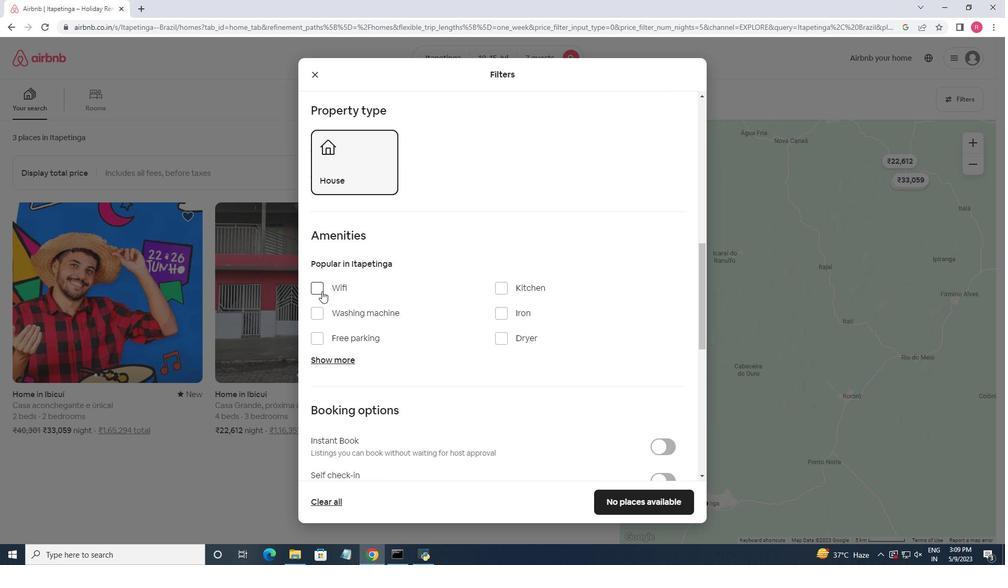 
Action: Mouse moved to (323, 335)
Screenshot: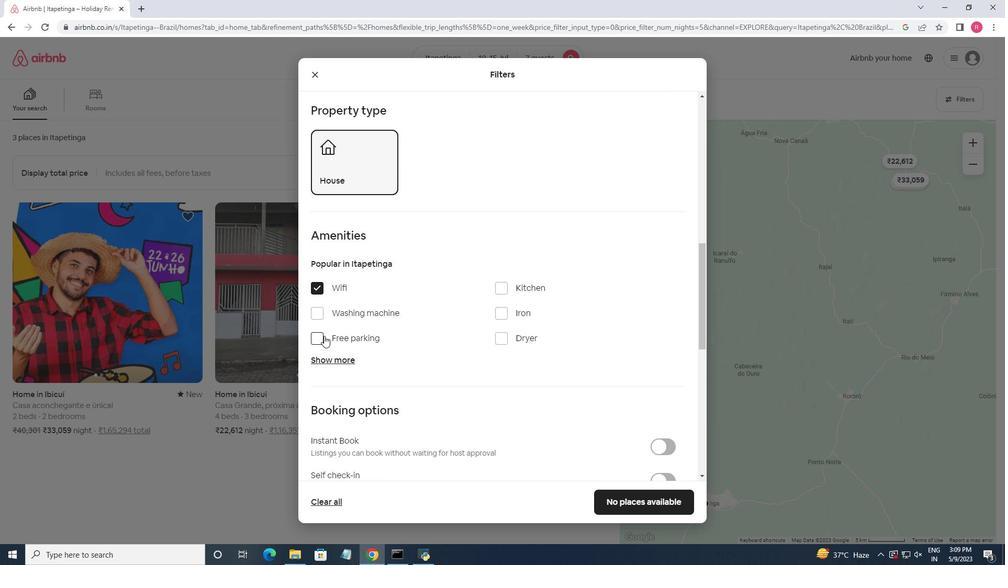 
Action: Mouse pressed left at (323, 335)
Screenshot: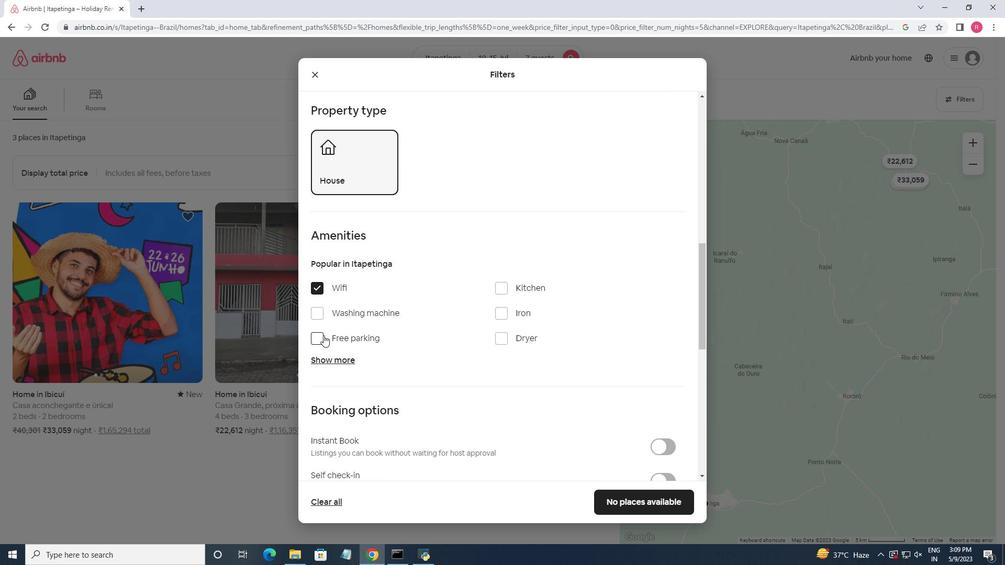 
Action: Mouse moved to (346, 361)
Screenshot: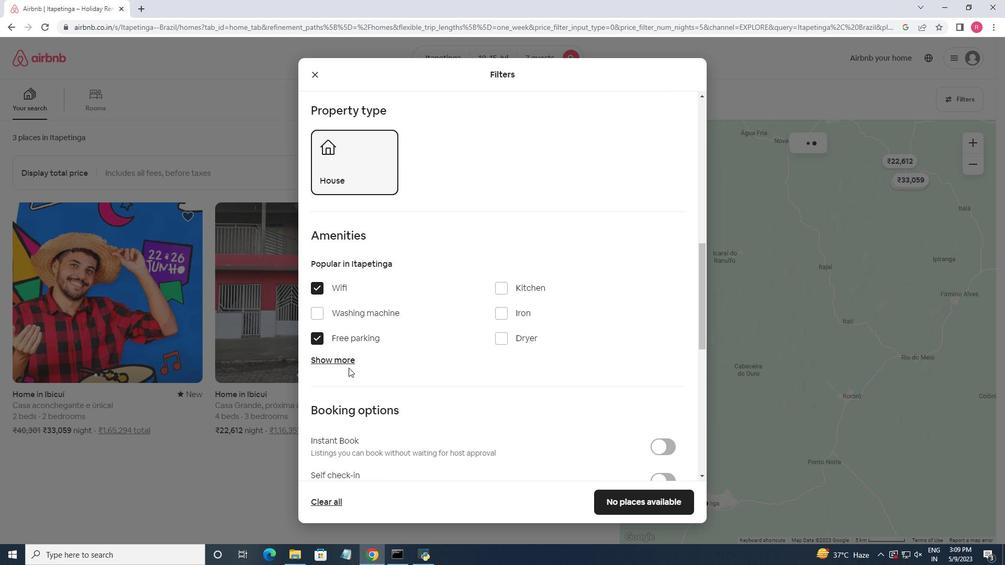 
Action: Mouse pressed left at (346, 361)
Screenshot: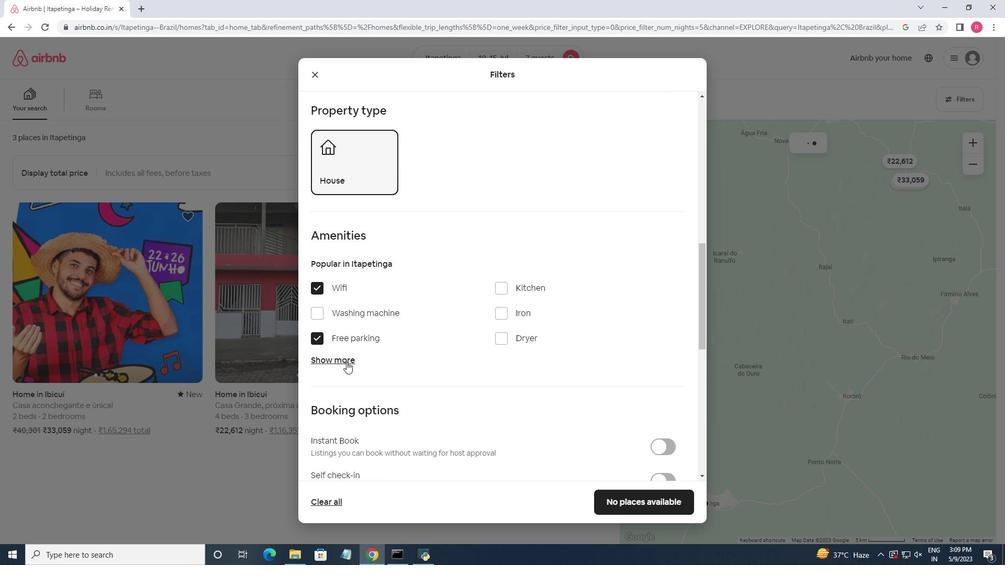 
Action: Mouse moved to (505, 425)
Screenshot: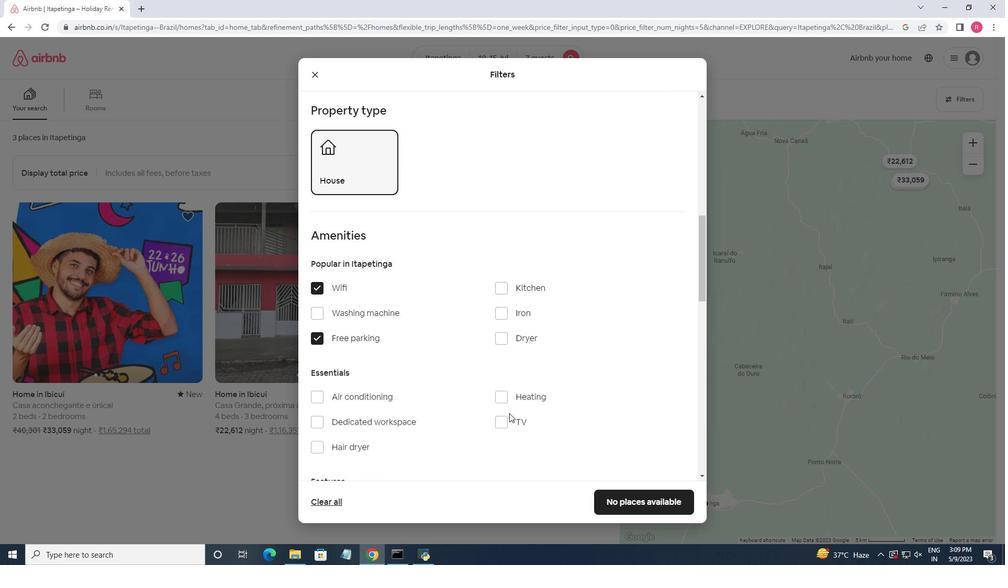 
Action: Mouse pressed left at (505, 425)
Screenshot: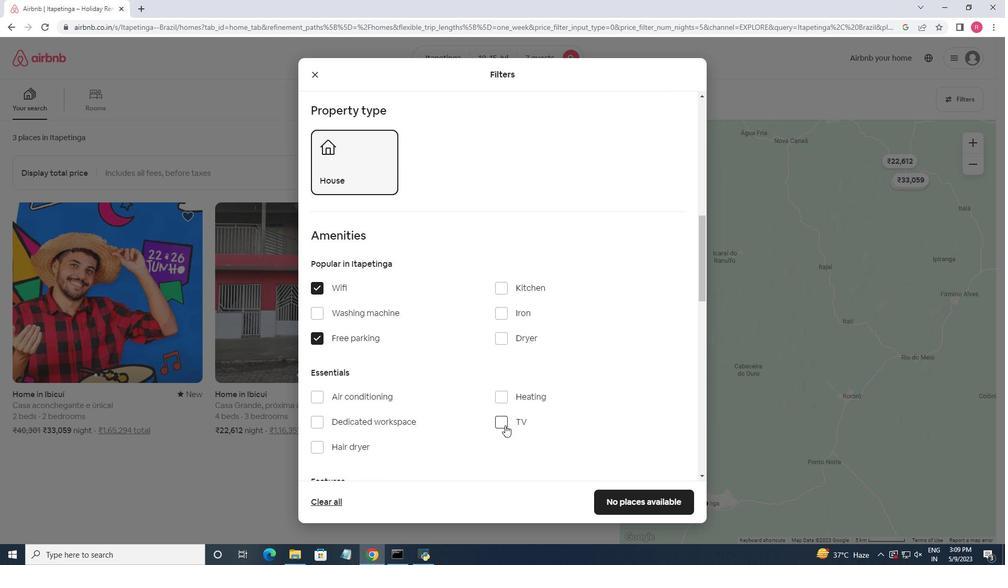 
Action: Mouse moved to (452, 354)
Screenshot: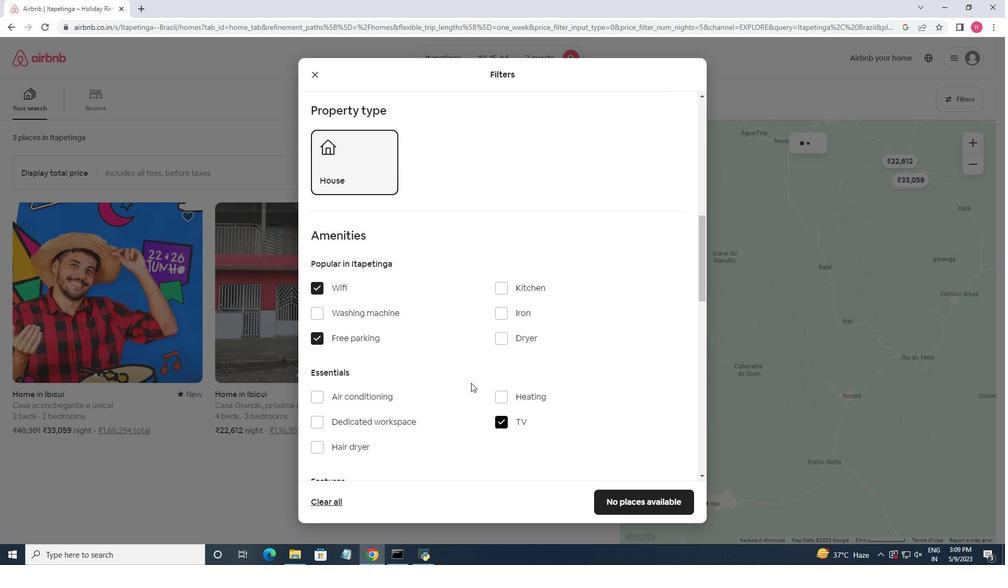 
Action: Mouse scrolled (452, 353) with delta (0, 0)
Screenshot: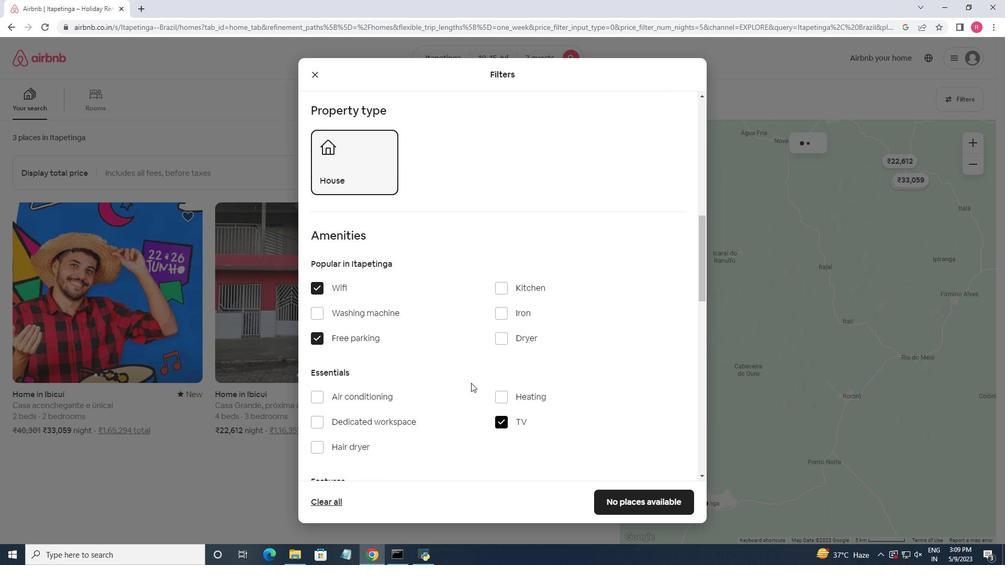 
Action: Mouse scrolled (452, 353) with delta (0, 0)
Screenshot: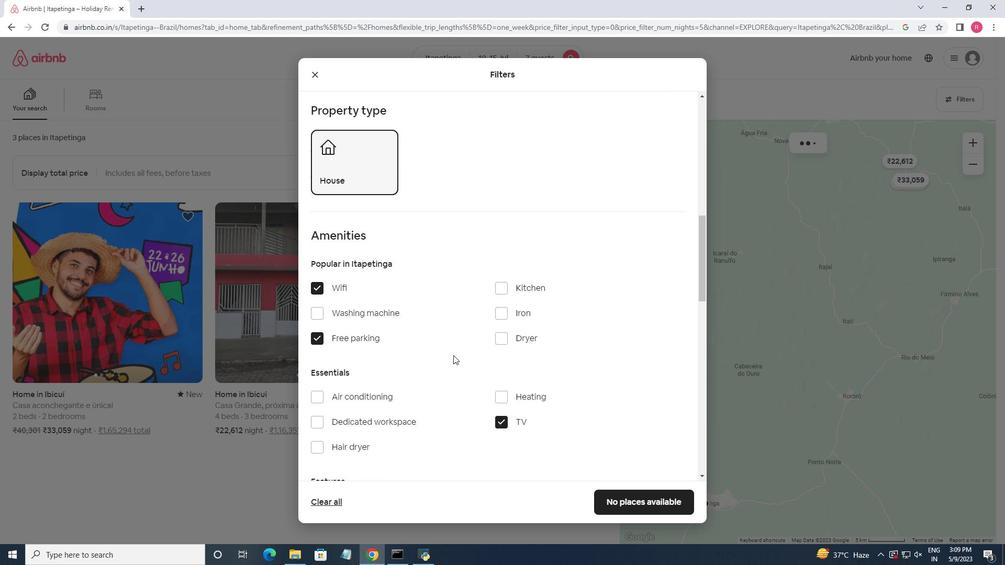 
Action: Mouse moved to (452, 354)
Screenshot: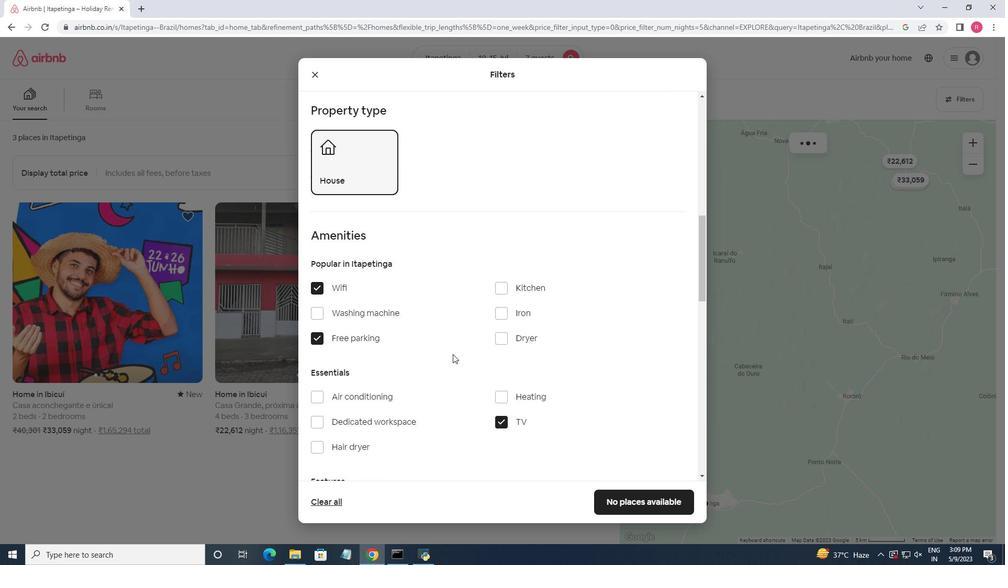 
Action: Mouse scrolled (452, 354) with delta (0, 0)
Screenshot: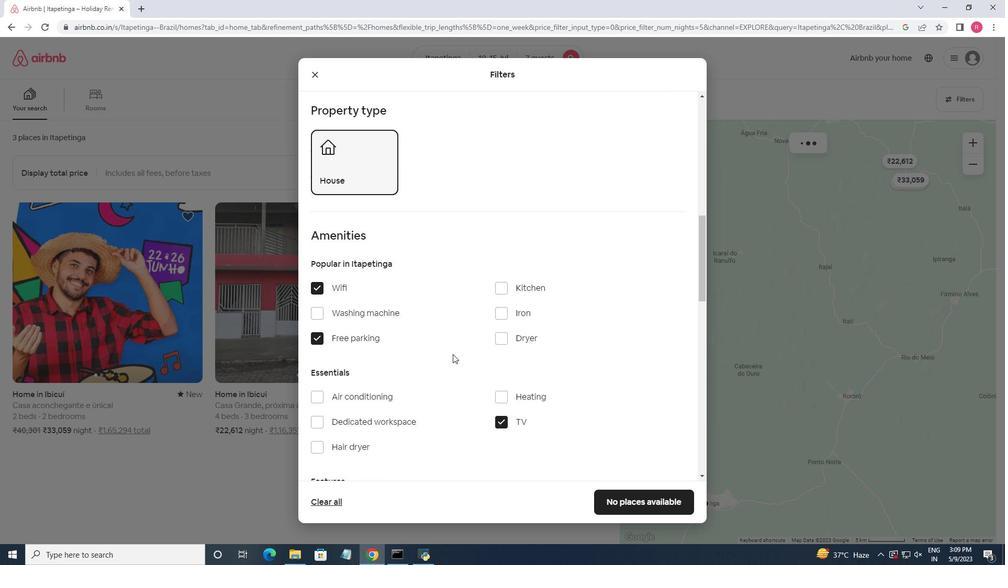 
Action: Mouse moved to (453, 356)
Screenshot: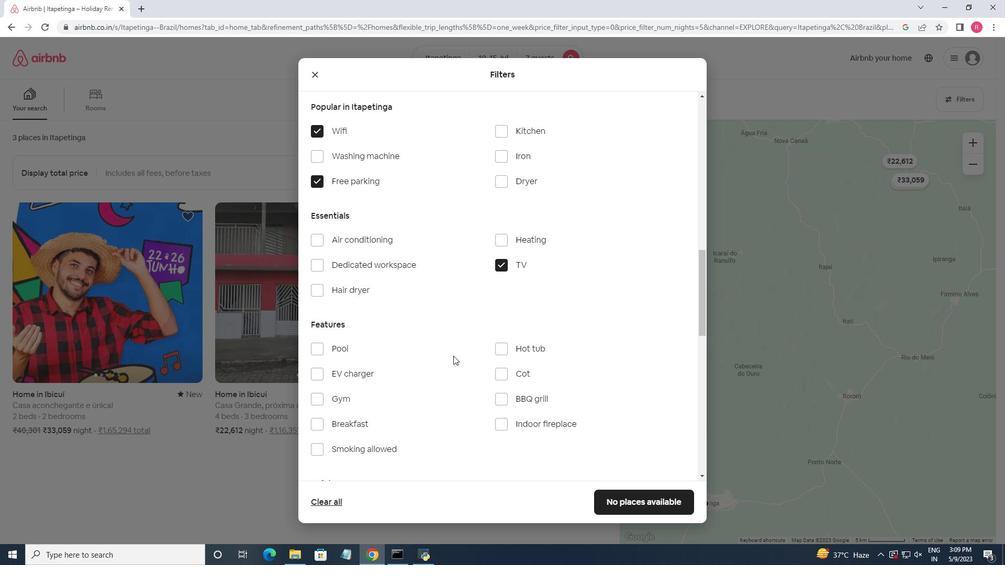 
Action: Mouse scrolled (453, 355) with delta (0, 0)
Screenshot: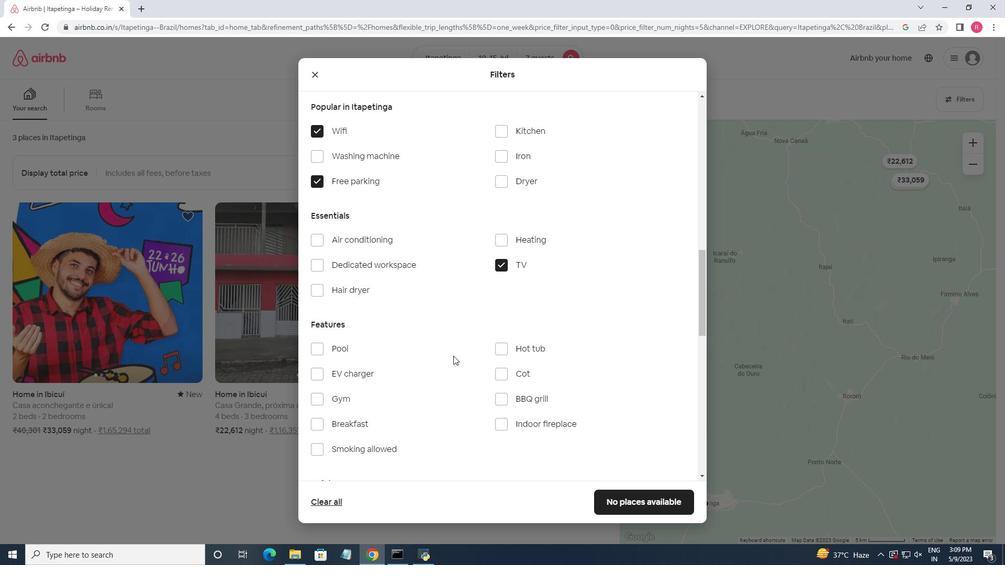 
Action: Mouse scrolled (453, 355) with delta (0, 0)
Screenshot: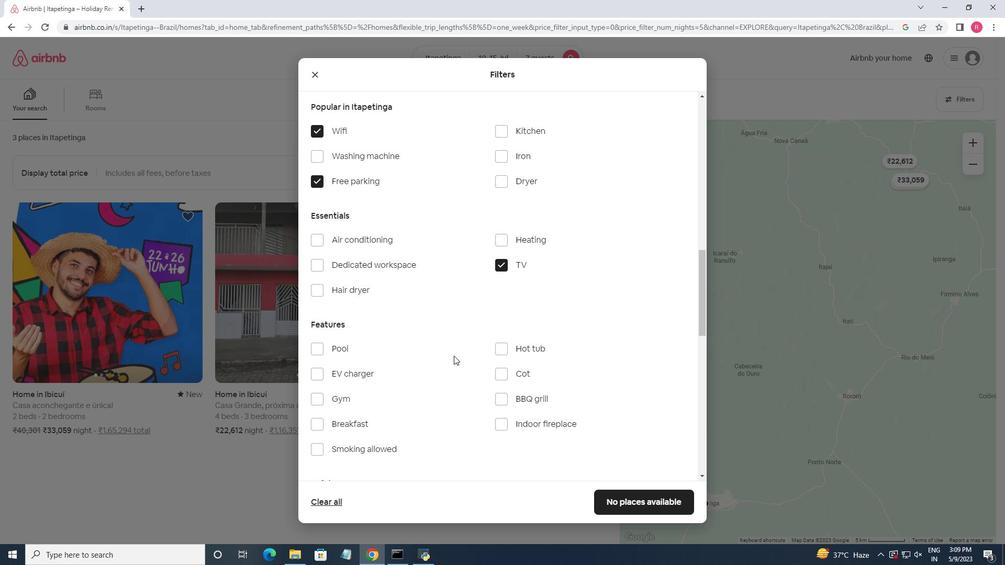
Action: Mouse moved to (314, 293)
Screenshot: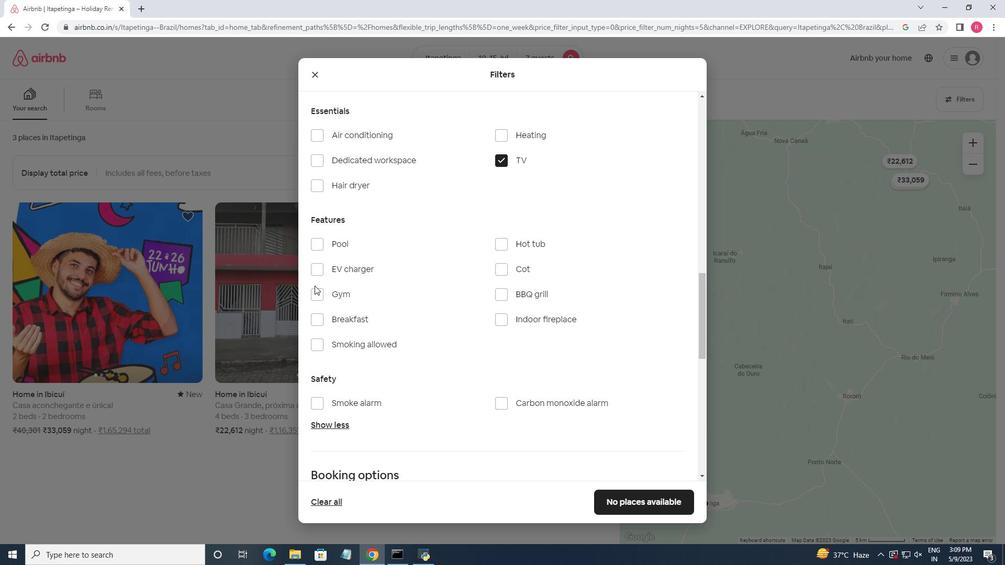 
Action: Mouse pressed left at (314, 293)
Screenshot: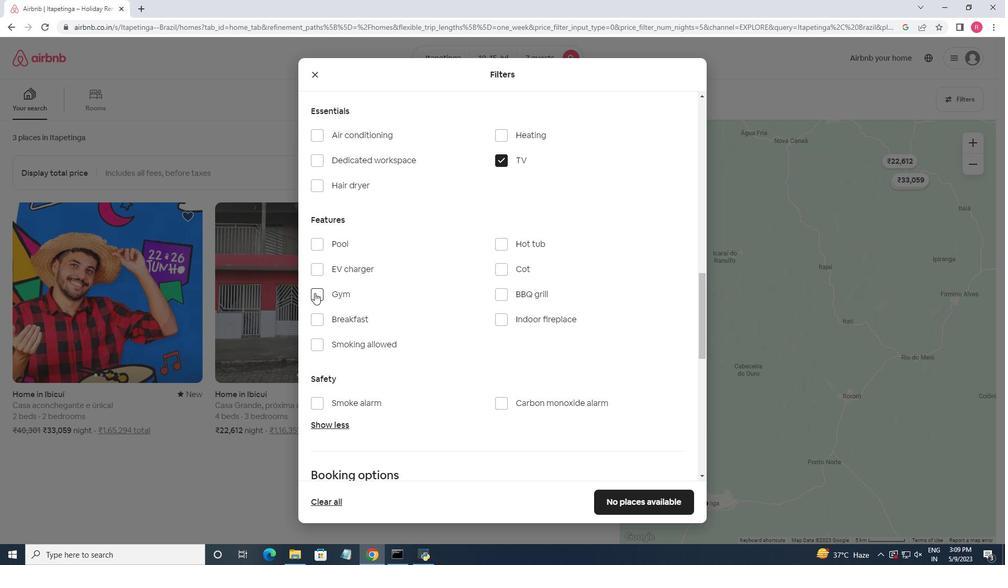 
Action: Mouse moved to (313, 322)
Screenshot: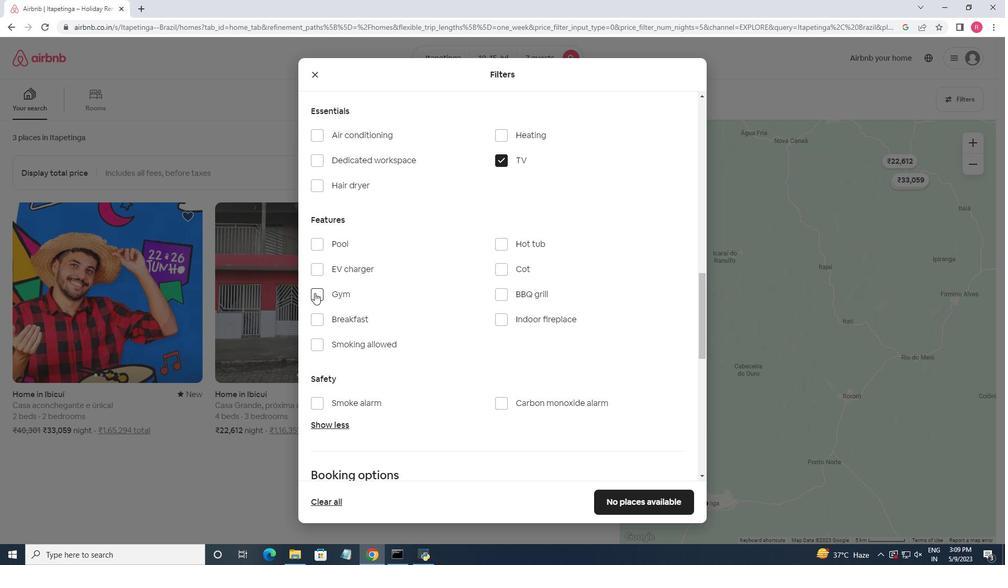 
Action: Mouse pressed left at (313, 322)
Screenshot: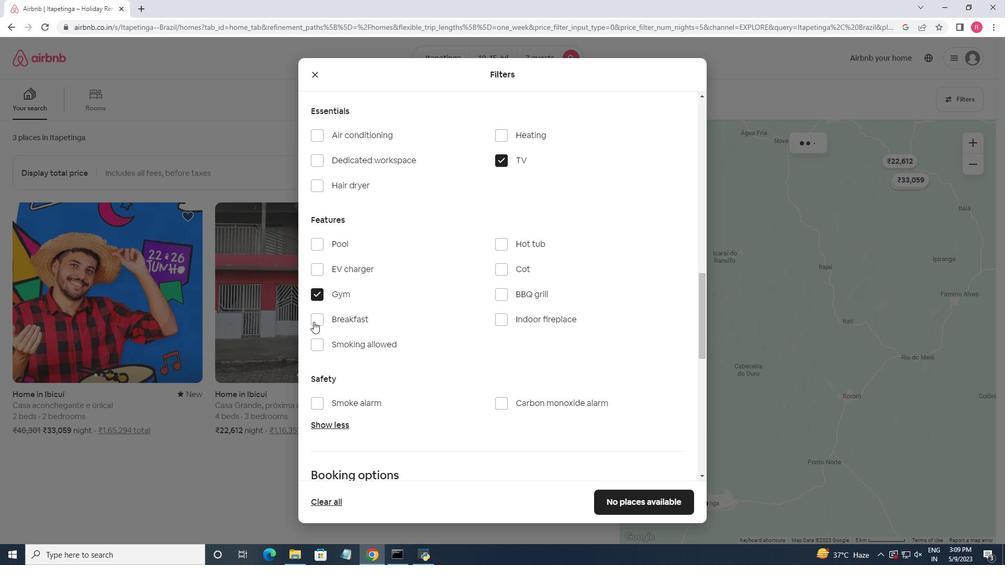 
Action: Mouse moved to (410, 311)
Screenshot: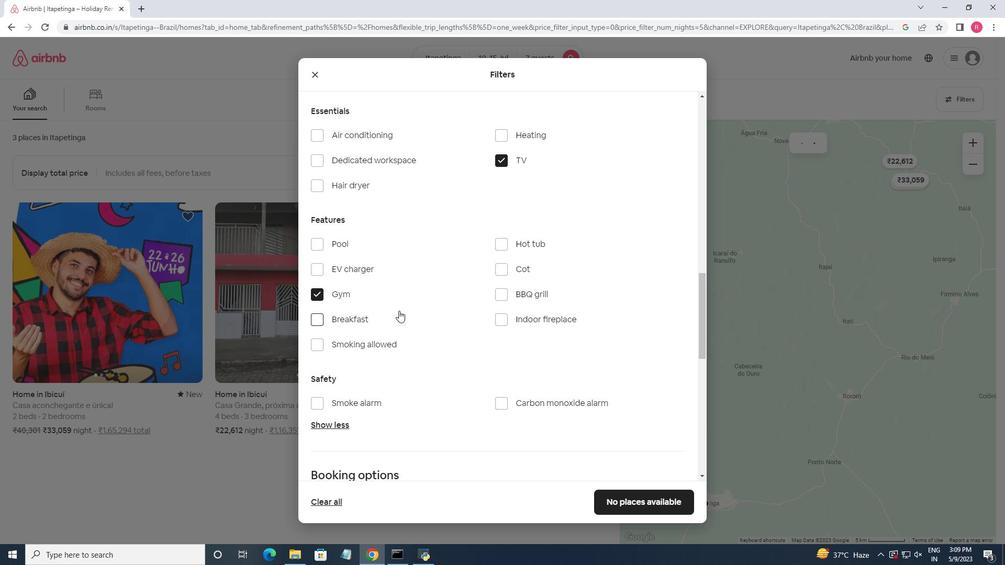 
Action: Mouse scrolled (410, 310) with delta (0, 0)
Screenshot: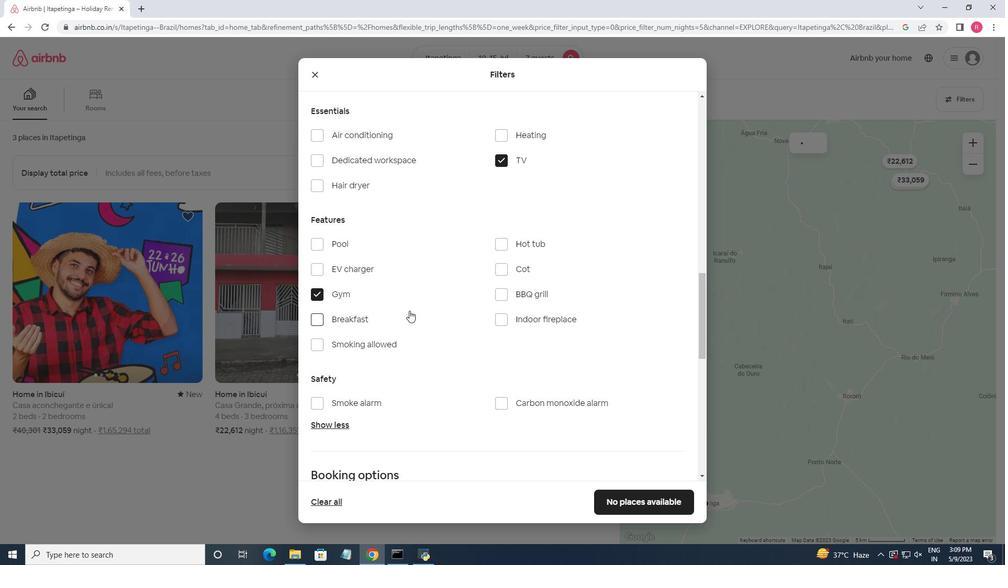 
Action: Mouse moved to (413, 313)
Screenshot: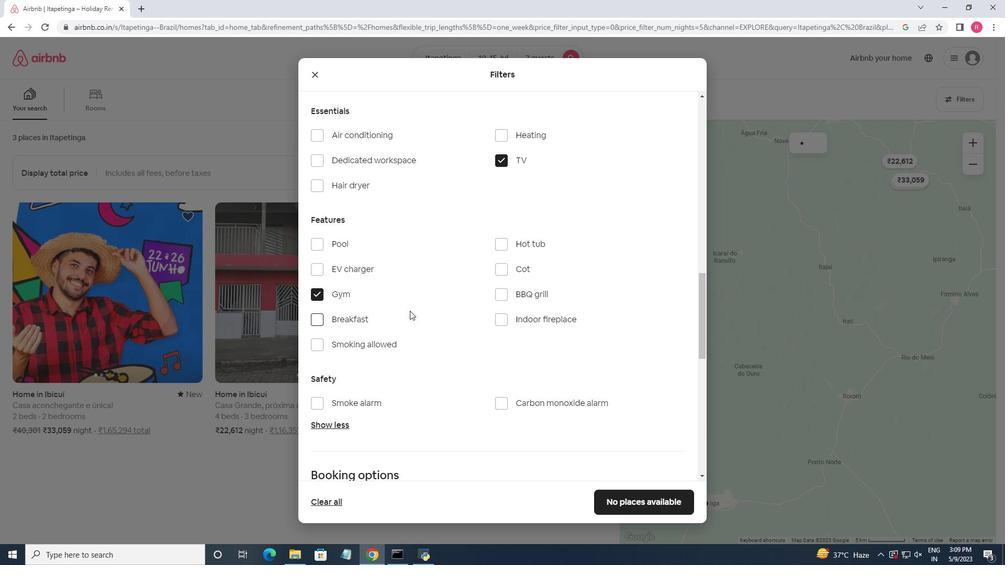 
Action: Mouse scrolled (413, 313) with delta (0, 0)
Screenshot: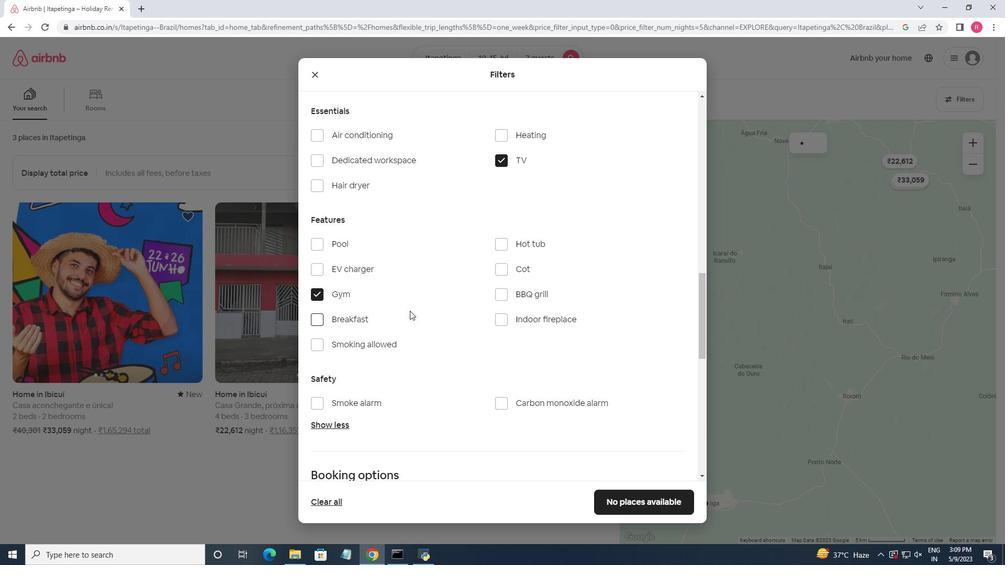 
Action: Mouse moved to (416, 314)
Screenshot: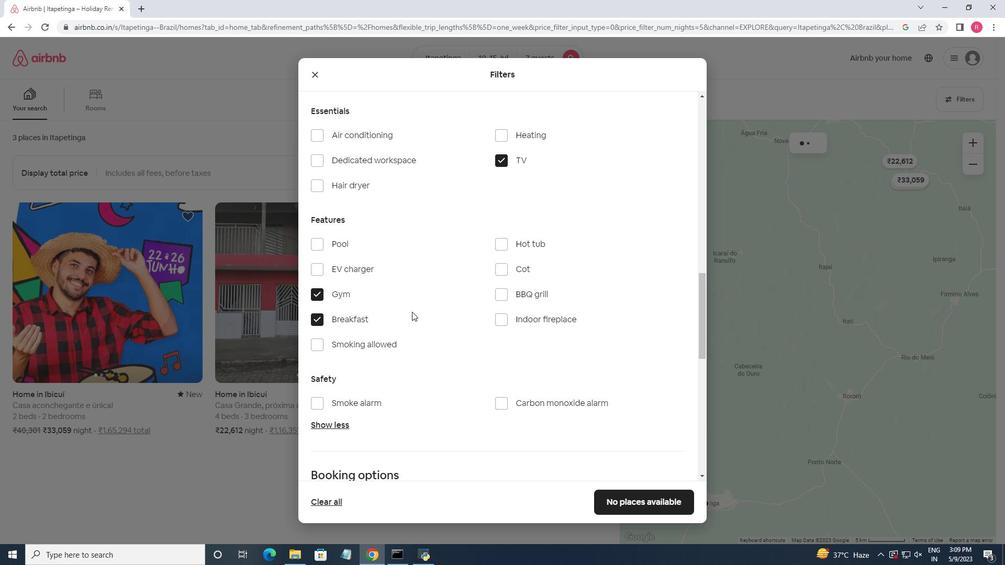 
Action: Mouse scrolled (416, 314) with delta (0, 0)
Screenshot: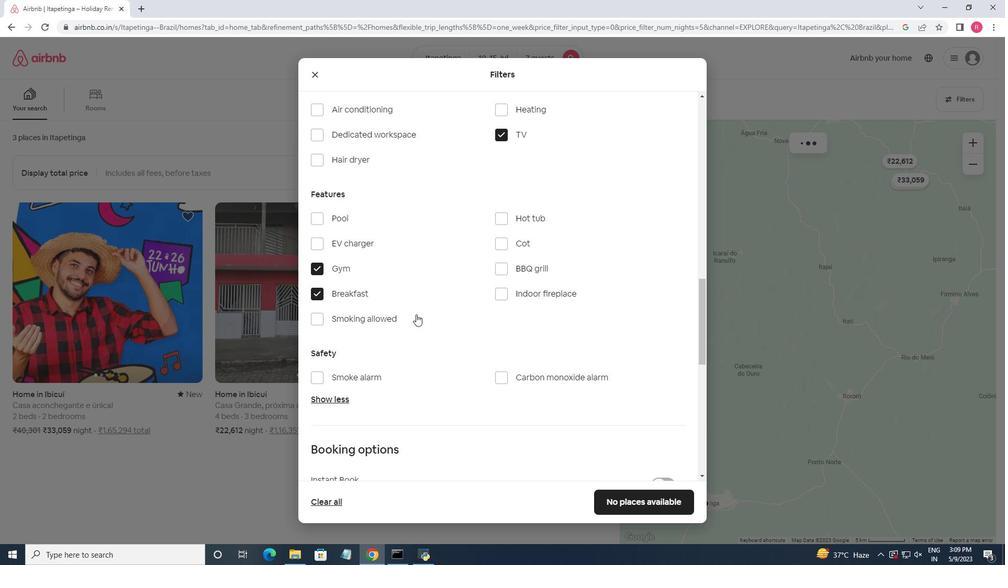 
Action: Mouse moved to (416, 315)
Screenshot: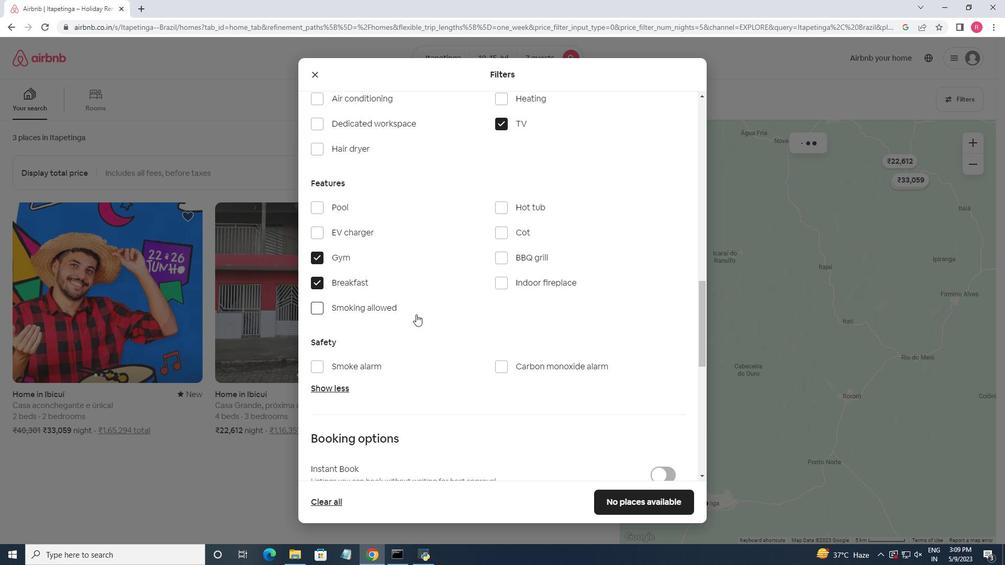 
Action: Mouse scrolled (416, 314) with delta (0, 0)
Screenshot: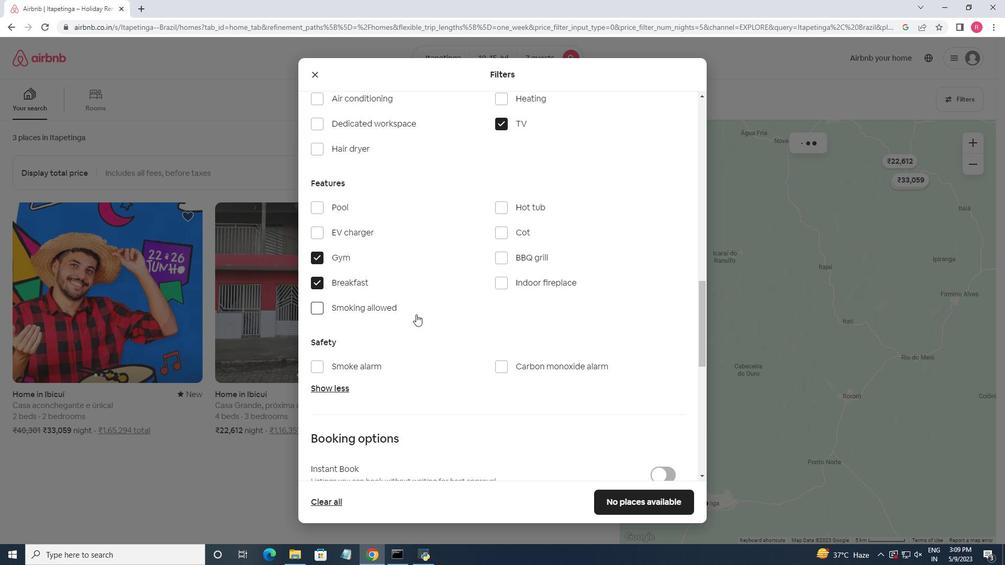 
Action: Mouse scrolled (416, 314) with delta (0, 0)
Screenshot: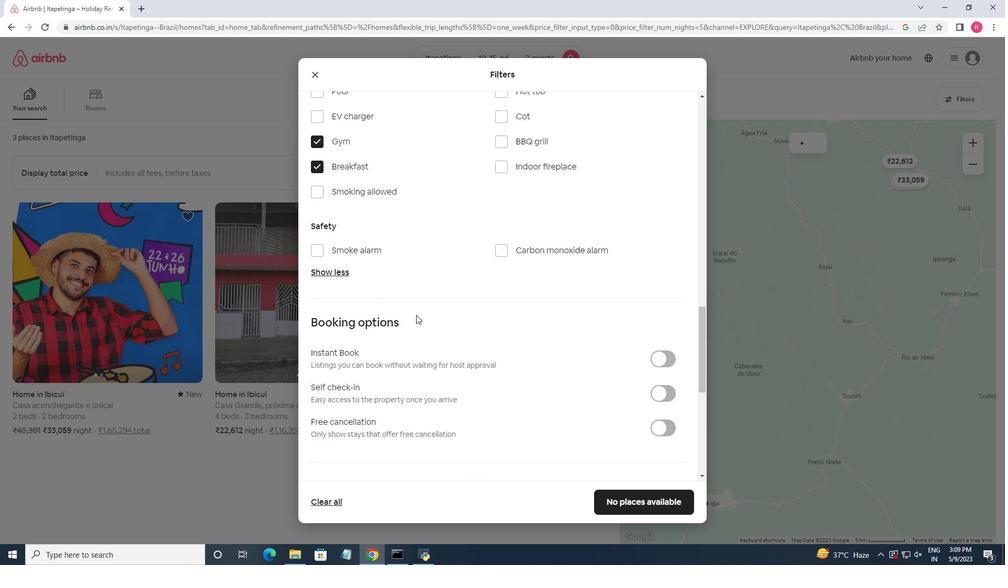 
Action: Mouse moved to (664, 287)
Screenshot: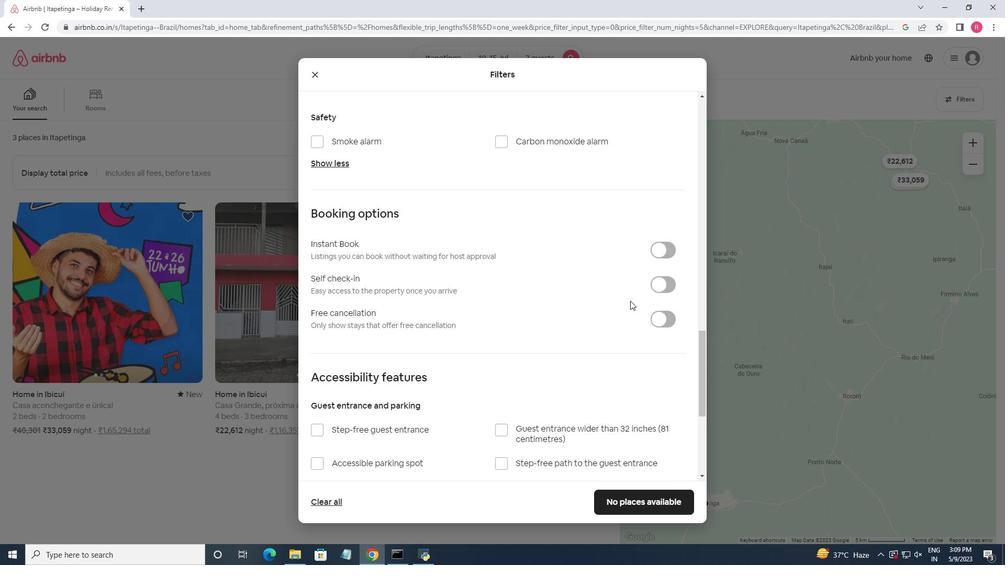 
Action: Mouse pressed left at (664, 287)
Screenshot: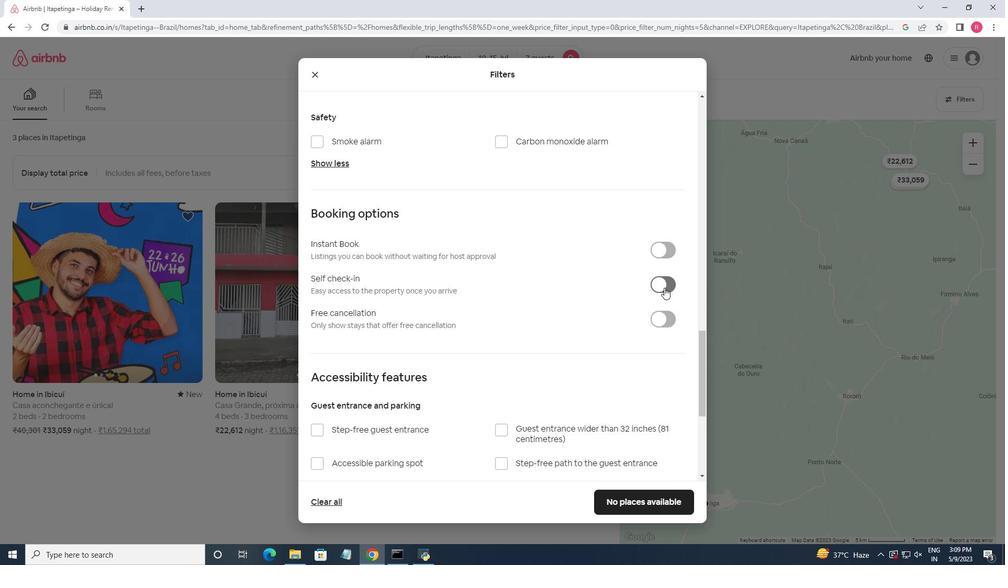 
Action: Mouse moved to (509, 309)
Screenshot: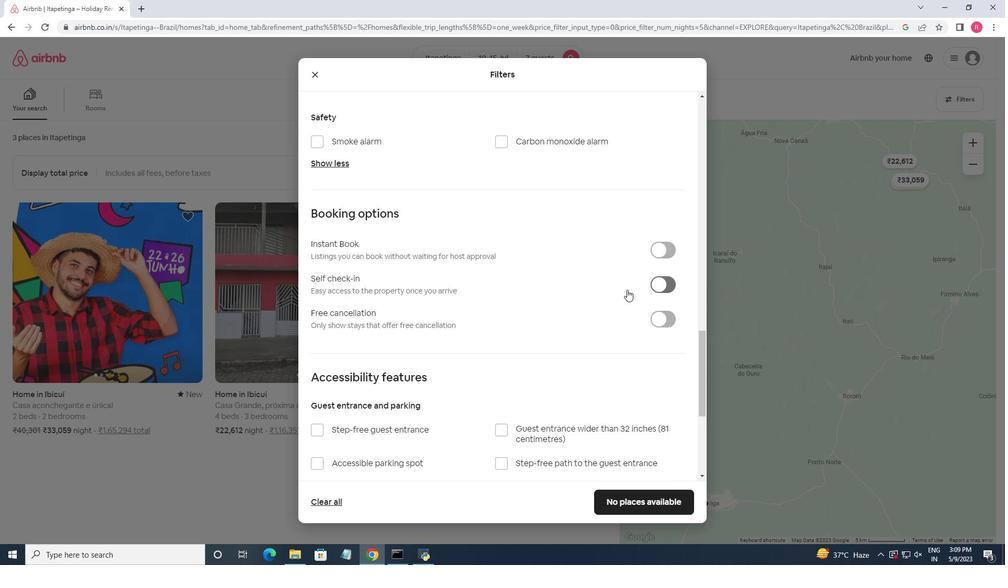 
Action: Mouse scrolled (509, 308) with delta (0, 0)
Screenshot: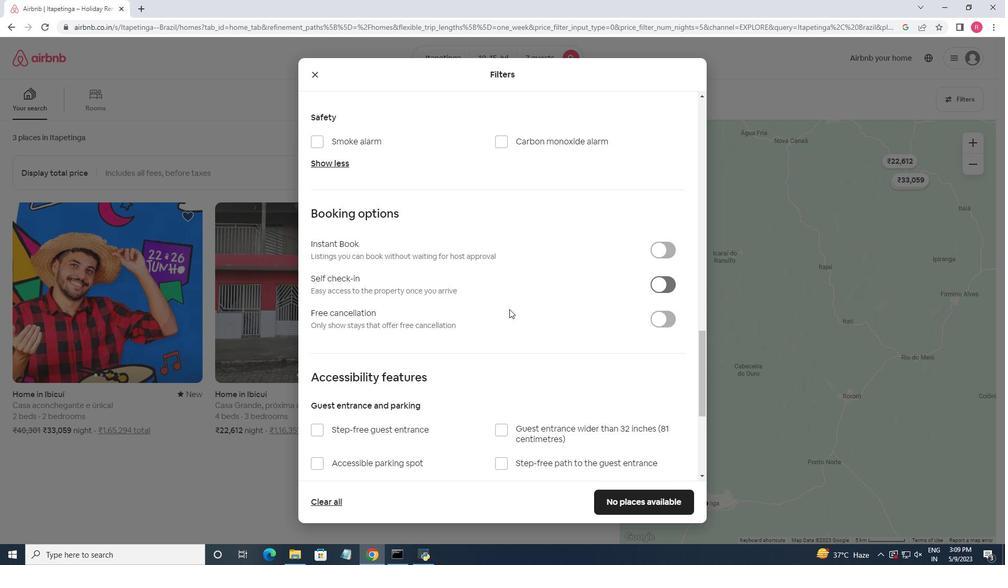 
Action: Mouse scrolled (509, 308) with delta (0, 0)
Screenshot: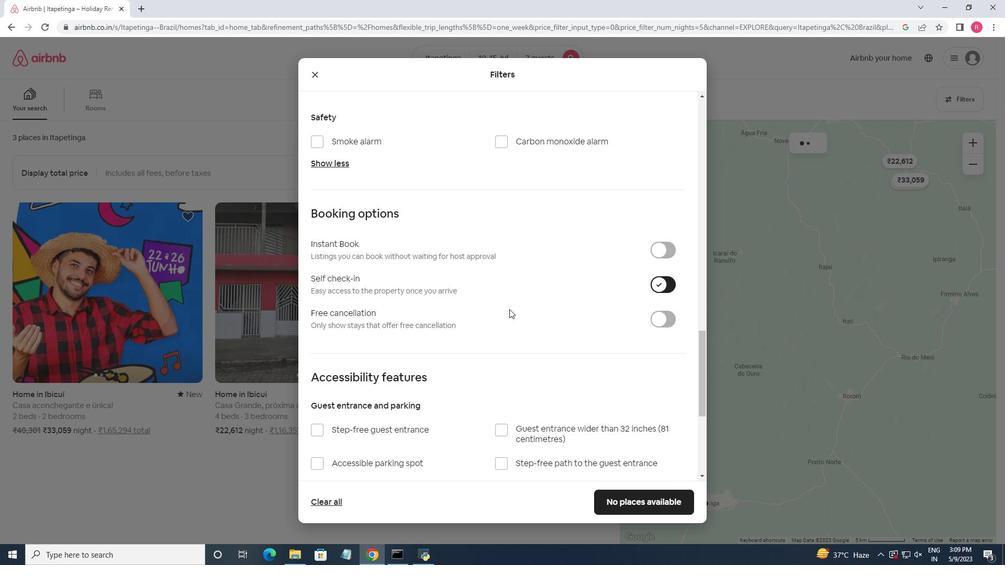 
Action: Mouse scrolled (509, 308) with delta (0, 0)
Screenshot: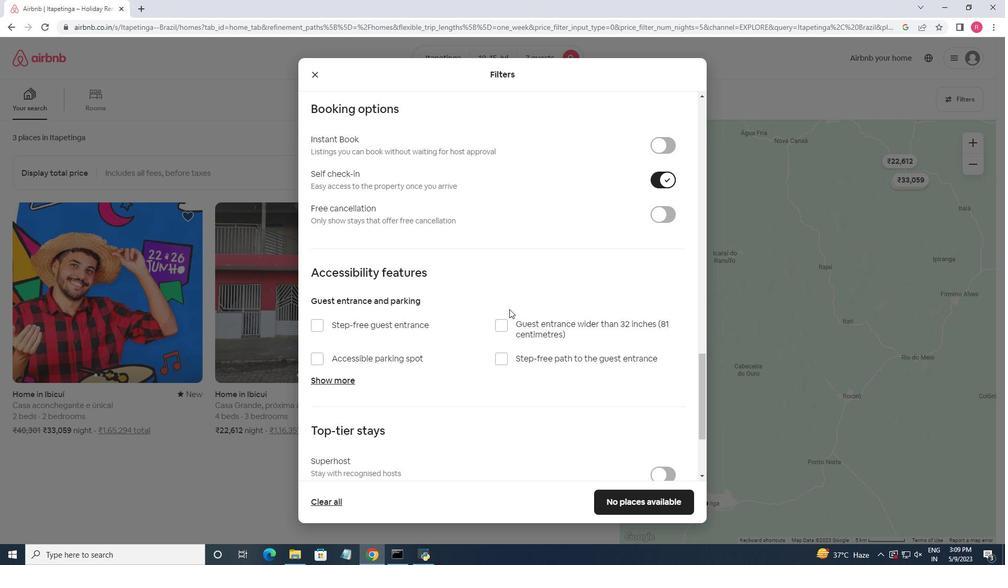 
Action: Mouse scrolled (509, 308) with delta (0, 0)
Screenshot: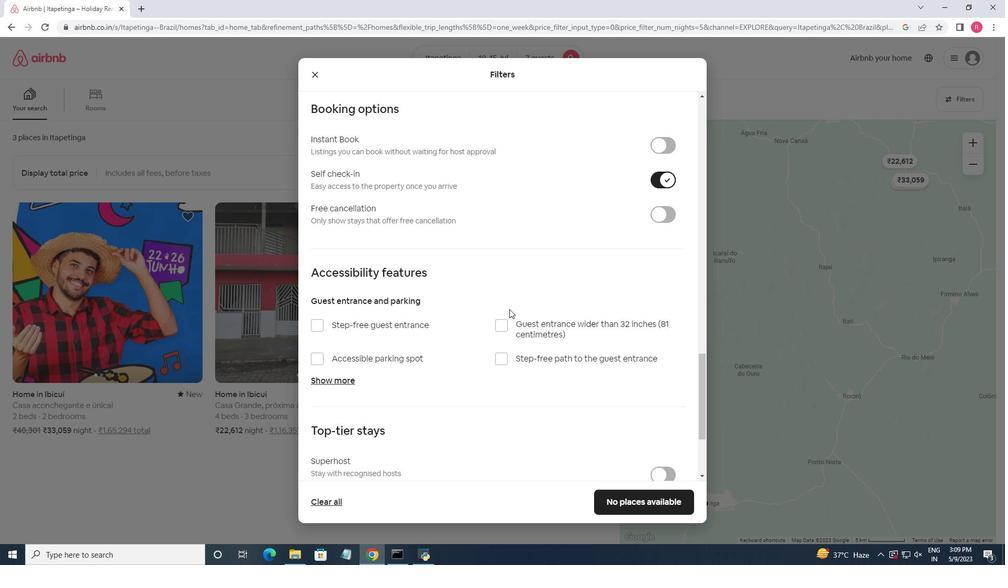 
Action: Mouse moved to (506, 345)
Screenshot: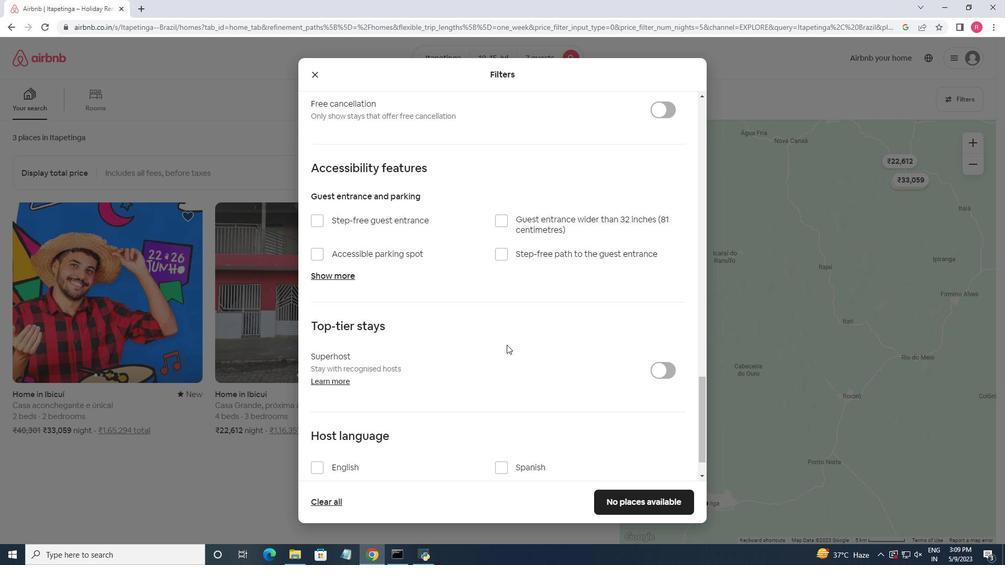 
Action: Mouse scrolled (506, 345) with delta (0, 0)
Screenshot: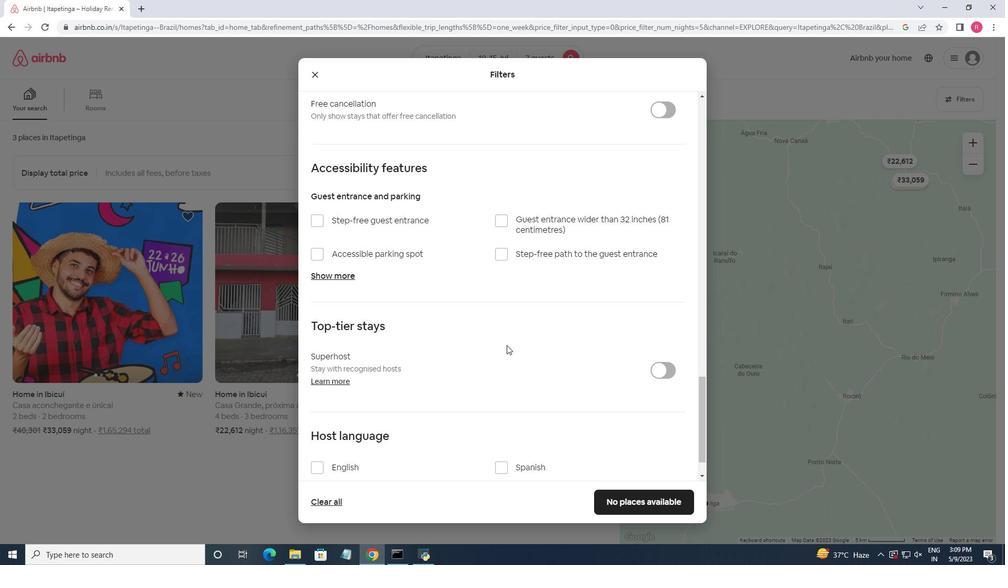 
Action: Mouse moved to (506, 345)
Screenshot: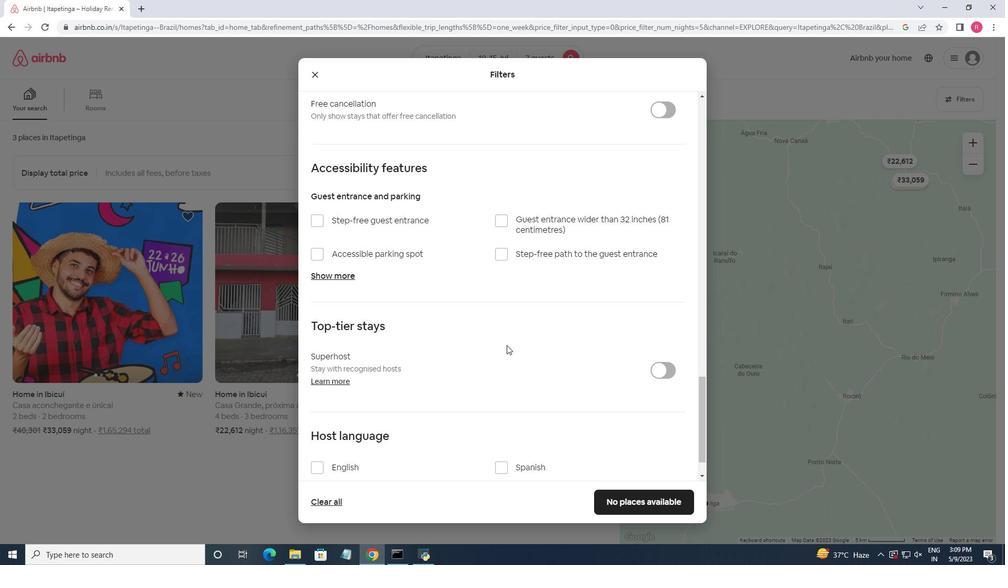 
Action: Mouse scrolled (506, 345) with delta (0, 0)
Screenshot: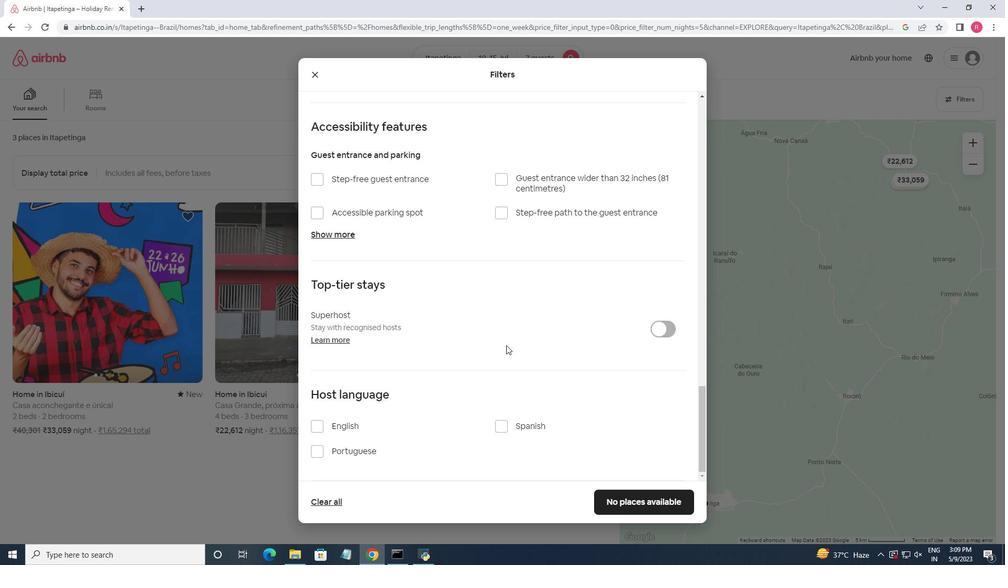 
Action: Mouse moved to (316, 424)
Screenshot: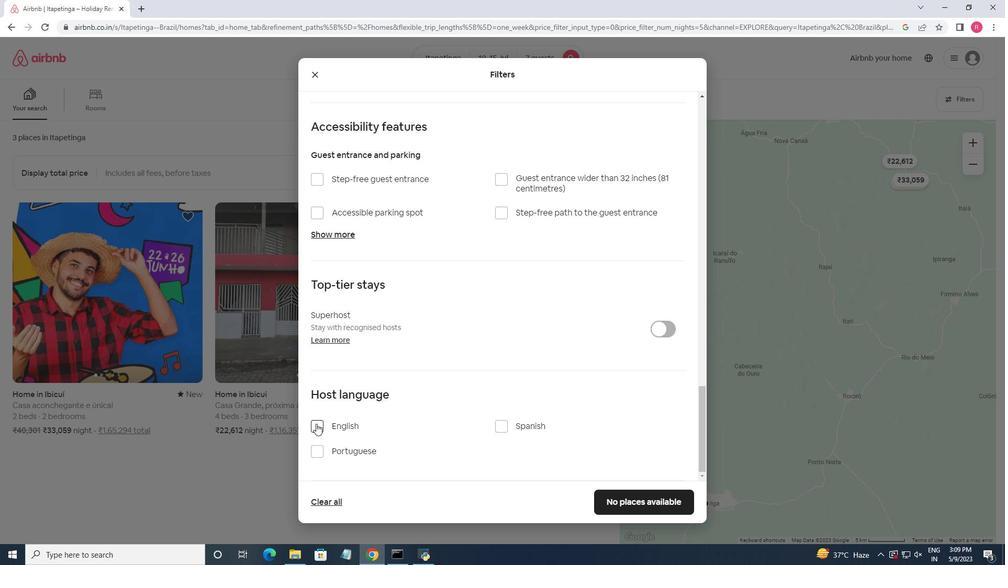 
Action: Mouse pressed left at (316, 424)
Screenshot: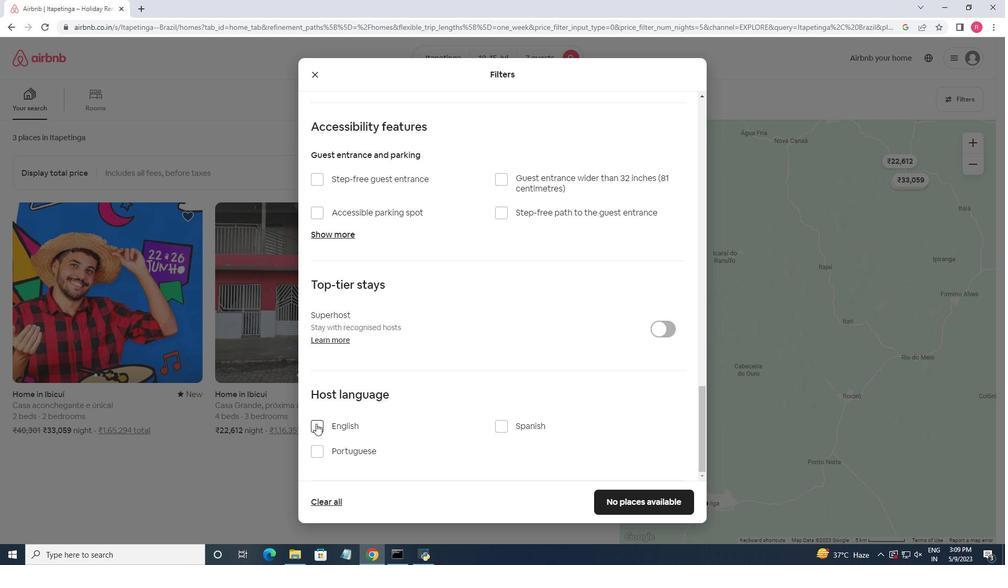 
Action: Mouse moved to (617, 494)
Screenshot: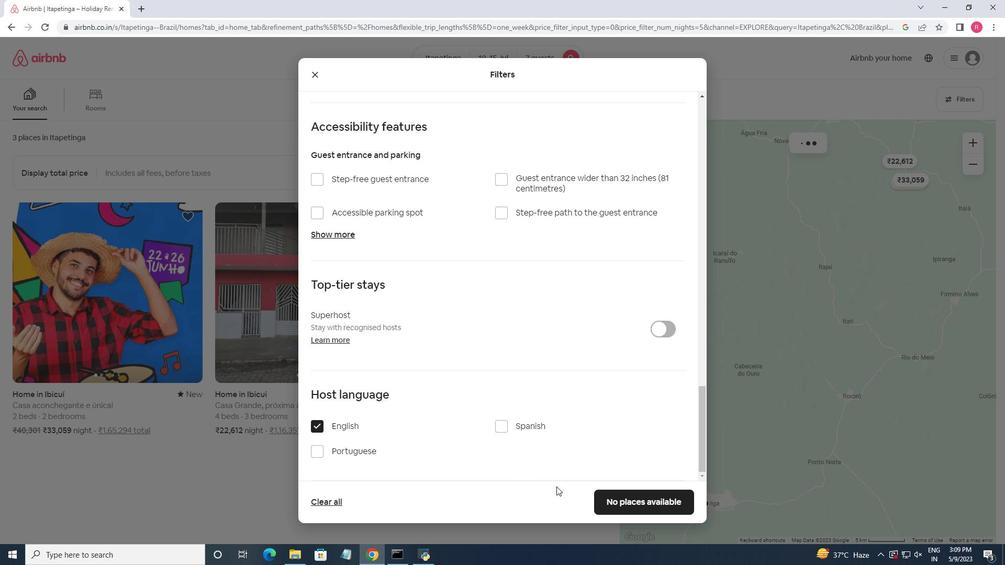 
Action: Mouse pressed left at (617, 494)
Screenshot: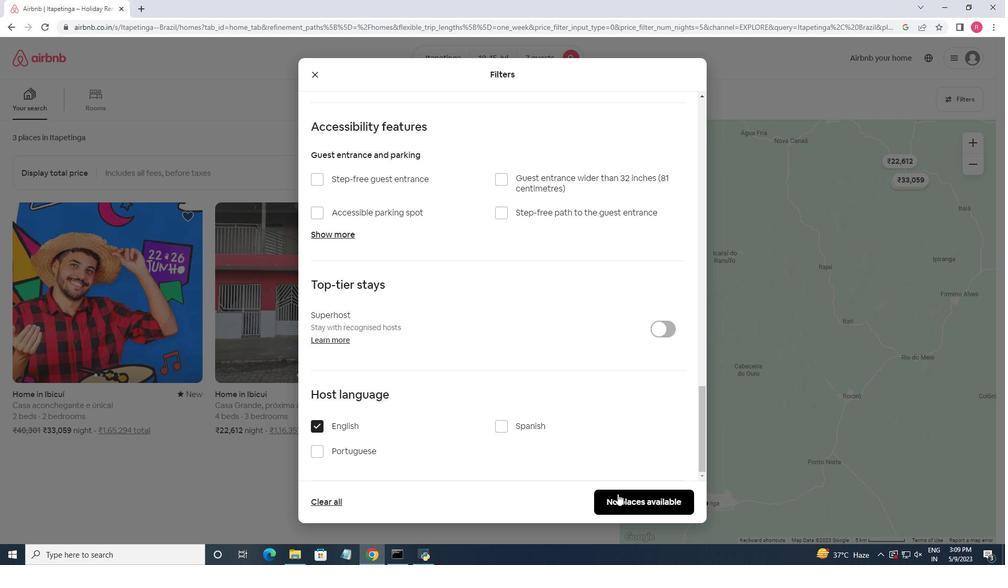 
Action: Mouse moved to (515, 231)
Screenshot: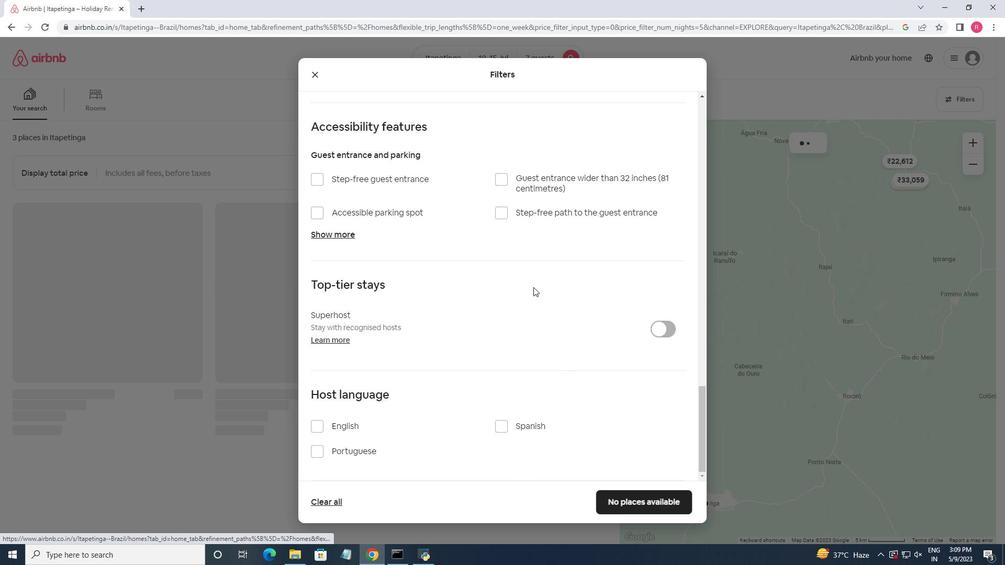 
